 Task: Open a blank google sheet and write heading  Make a employee details data  Add 10 employee name:-  'Ethan Reynolds, Olivia Thompson, Benjamin Martinez, Emma Davis, Alexander Mitchell, Ava Rodriguez, Daniel Anderson, Mia Lewis, Christopher Scott, Sophia Harris.' in August Last week sales are  1000 to 1010. Department:-  Sales, HR, Finance,  Marketing,  IT,  Operations, Finance, HR, Sales, Marketing. Position:-  Sales Manager, HR Manager, Accountant, Marketing Specialist, IT Specialist, Operations Manager, Financial Analyst, HR Assistant, Sales Representative, Marketing Assistant.Salary (USD):-  5000,4500,4000, 3800, 4200, 5200, 3800, 2800, 3200, 2500.Start Date:-  1/15/2020,7/1/2019, 3/10/2021,2/5/2022, 11/30/2018,6/15/2020, 9/1/2021,4/20/2022, 2/10/2019,9/5/2020. Save page BudgetPlanData
Action: Mouse moved to (982, 74)
Screenshot: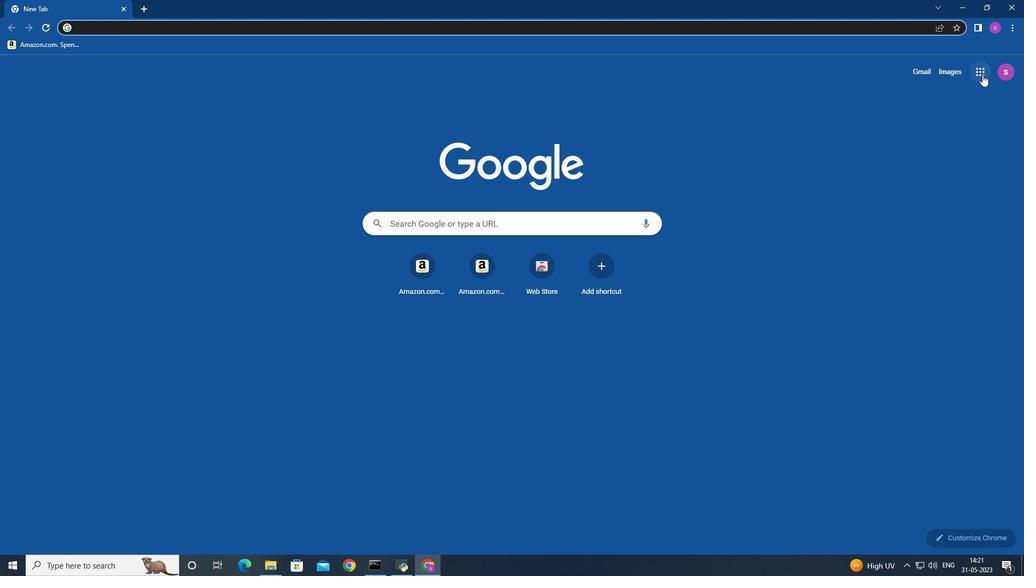 
Action: Mouse pressed left at (982, 74)
Screenshot: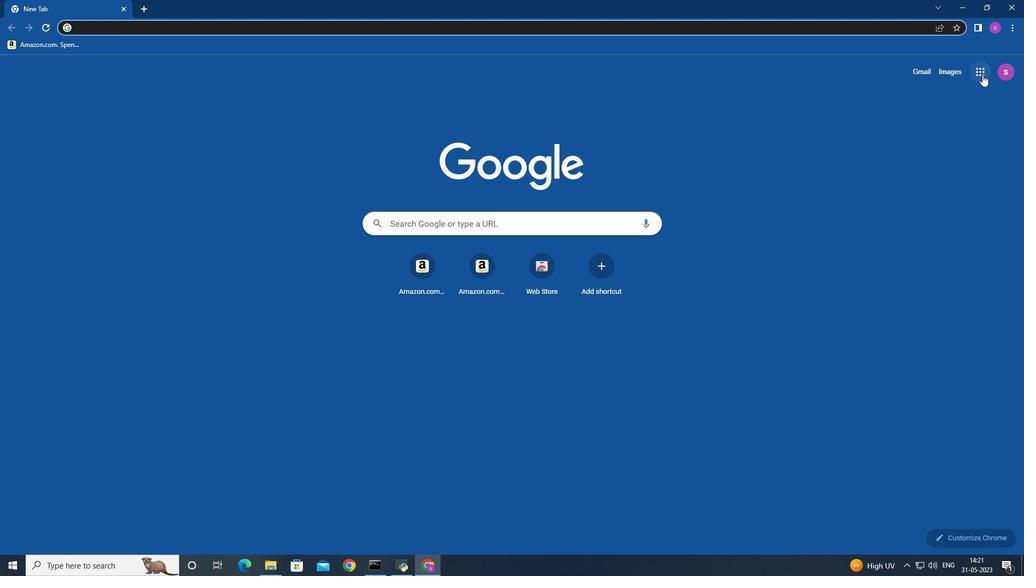 
Action: Mouse moved to (982, 69)
Screenshot: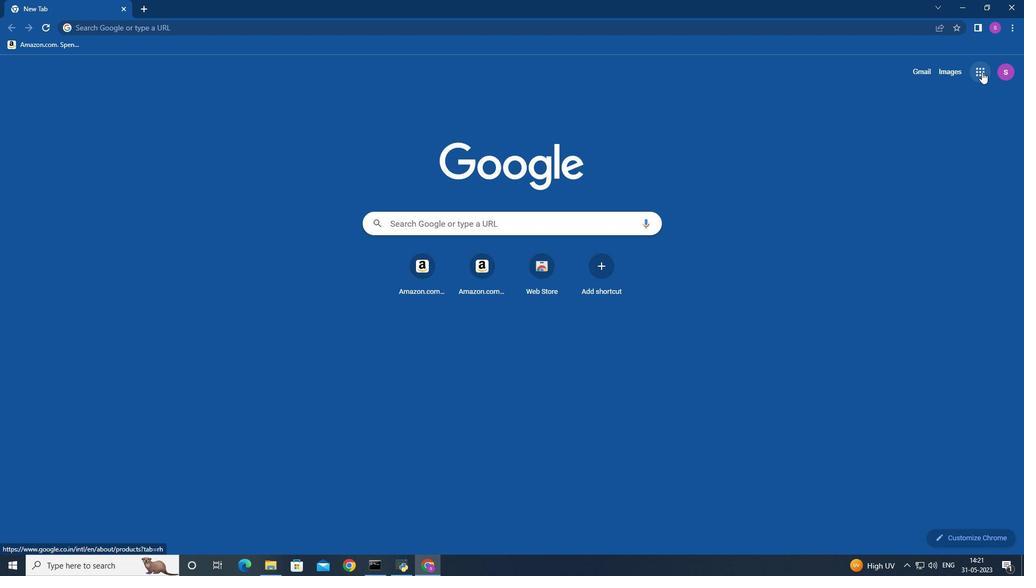 
Action: Mouse pressed left at (982, 69)
Screenshot: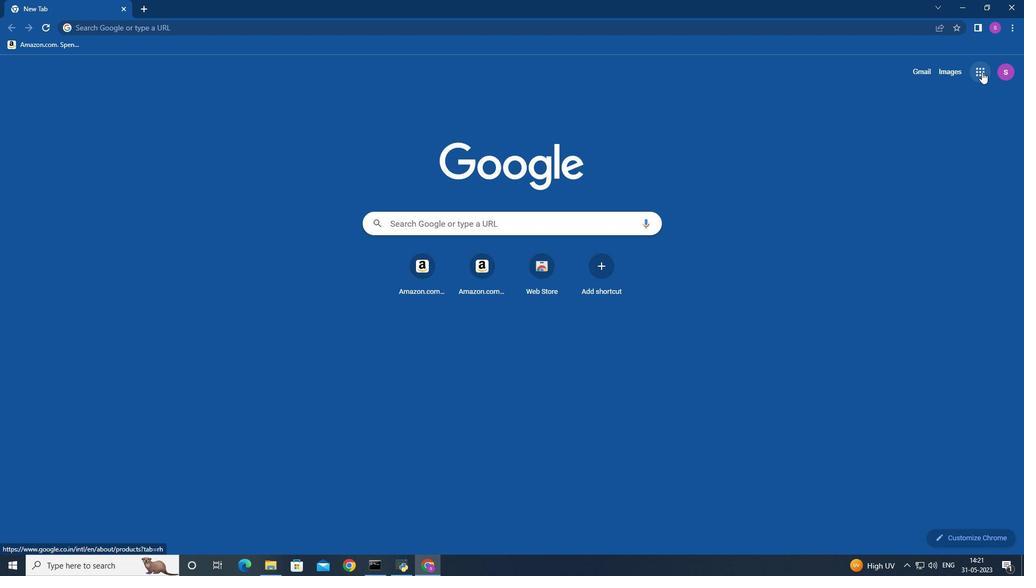 
Action: Mouse moved to (944, 178)
Screenshot: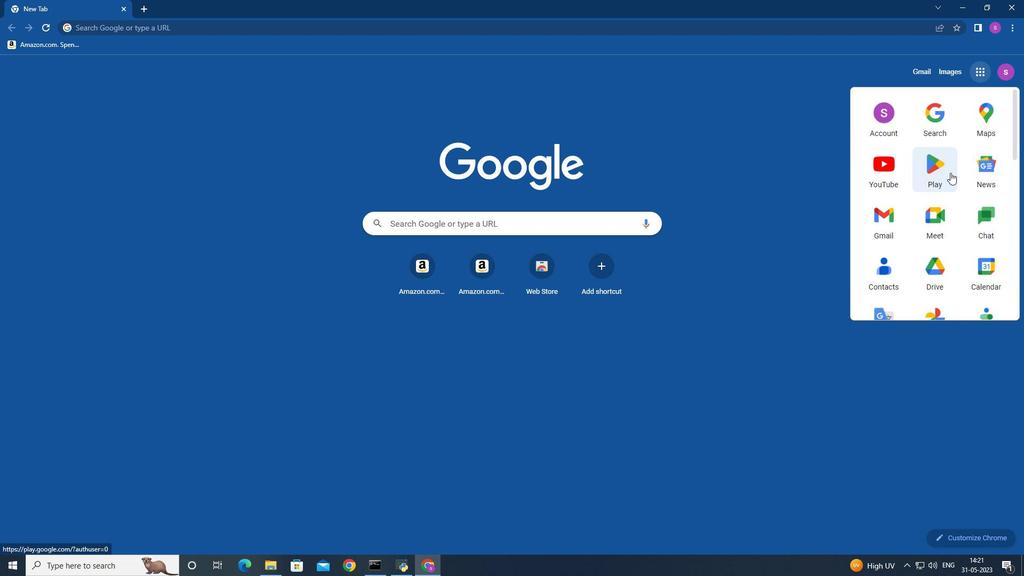 
Action: Mouse scrolled (944, 178) with delta (0, 0)
Screenshot: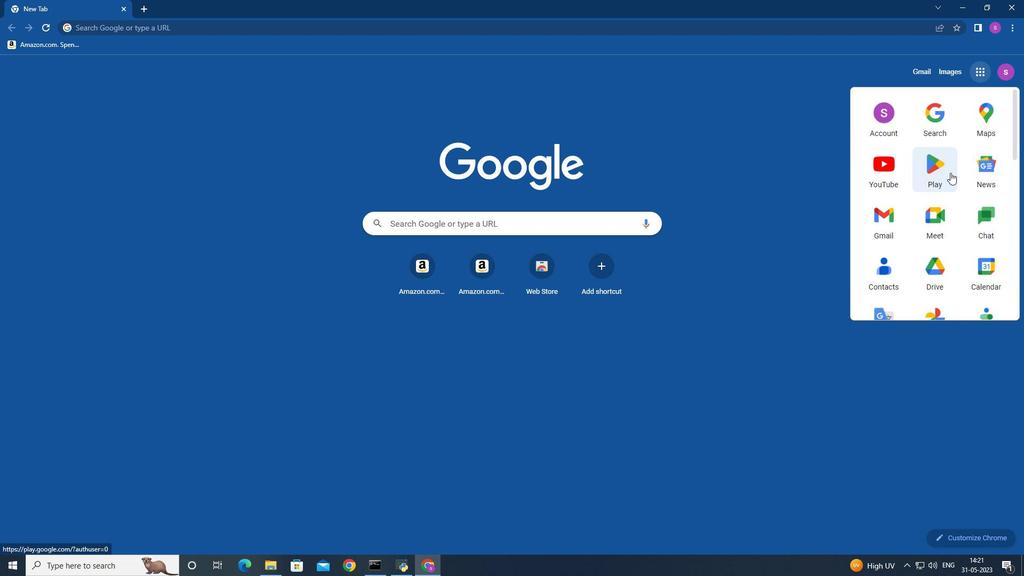 
Action: Mouse moved to (944, 178)
Screenshot: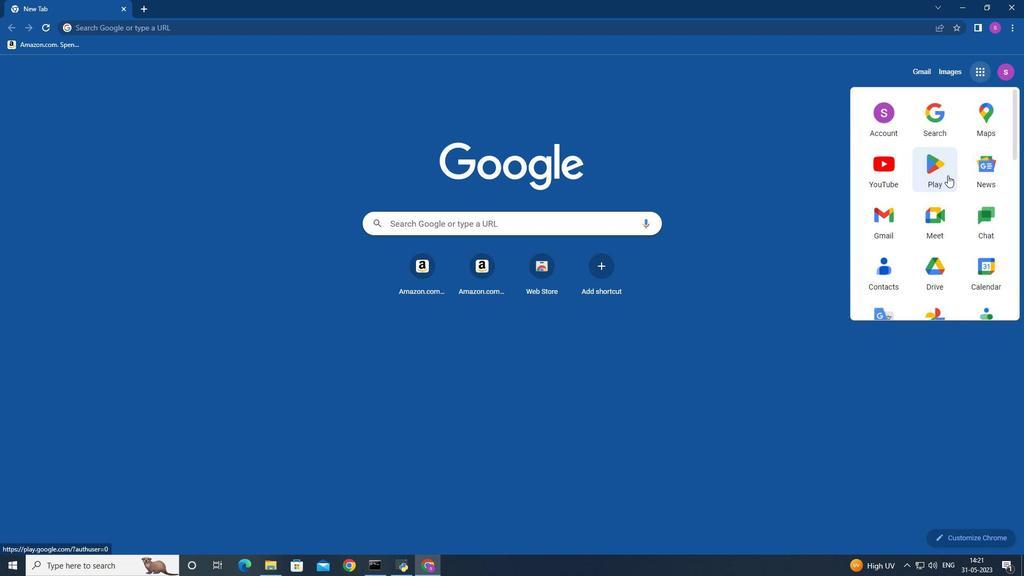 
Action: Mouse scrolled (944, 178) with delta (0, 0)
Screenshot: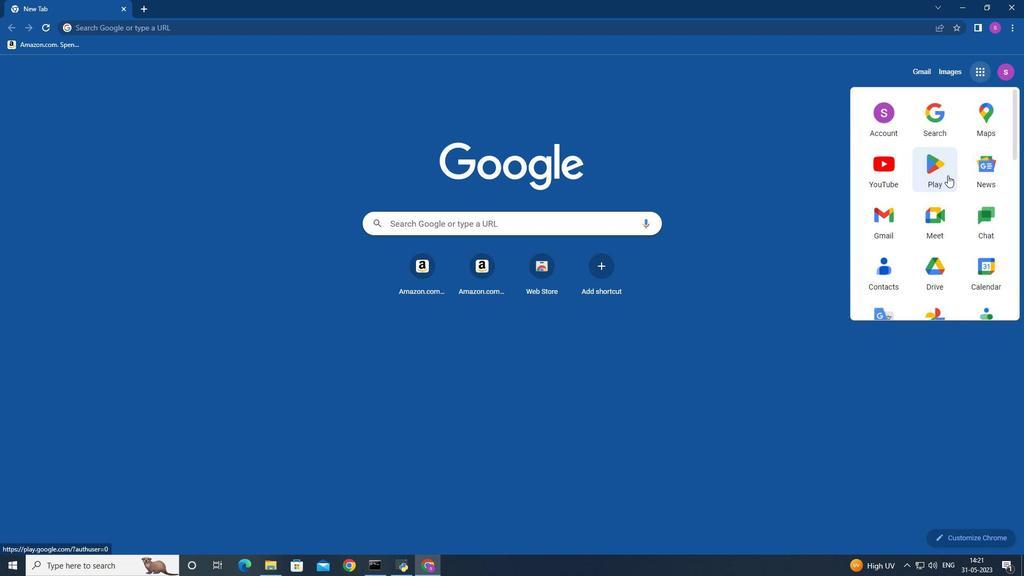 
Action: Mouse scrolled (944, 178) with delta (0, 0)
Screenshot: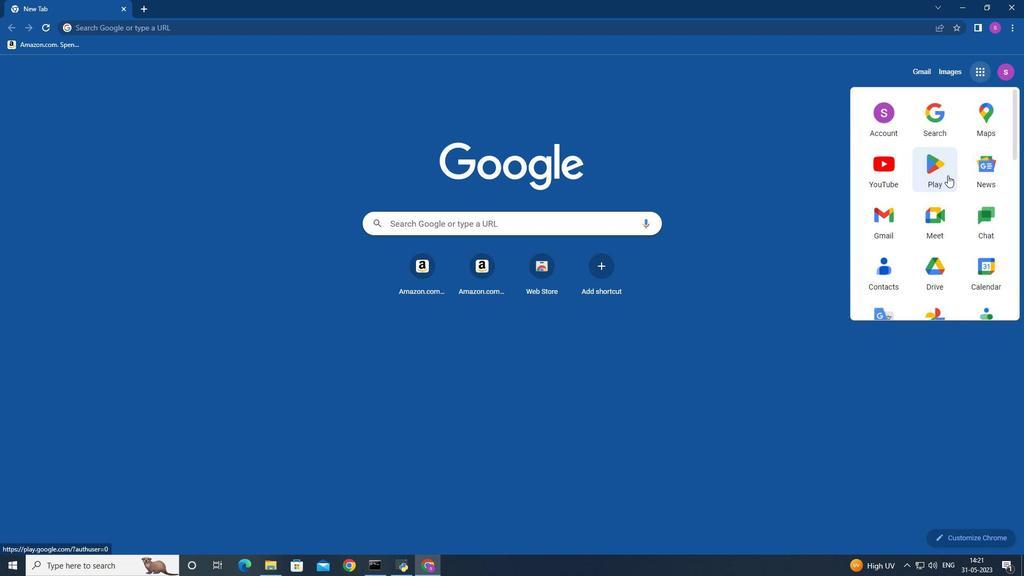 
Action: Mouse moved to (944, 178)
Screenshot: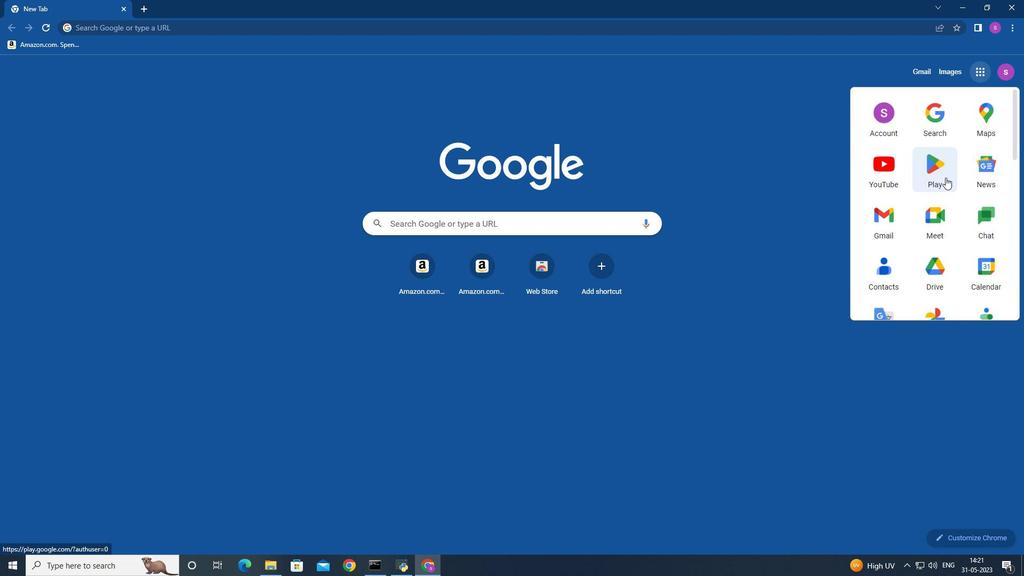
Action: Mouse scrolled (944, 178) with delta (0, 0)
Screenshot: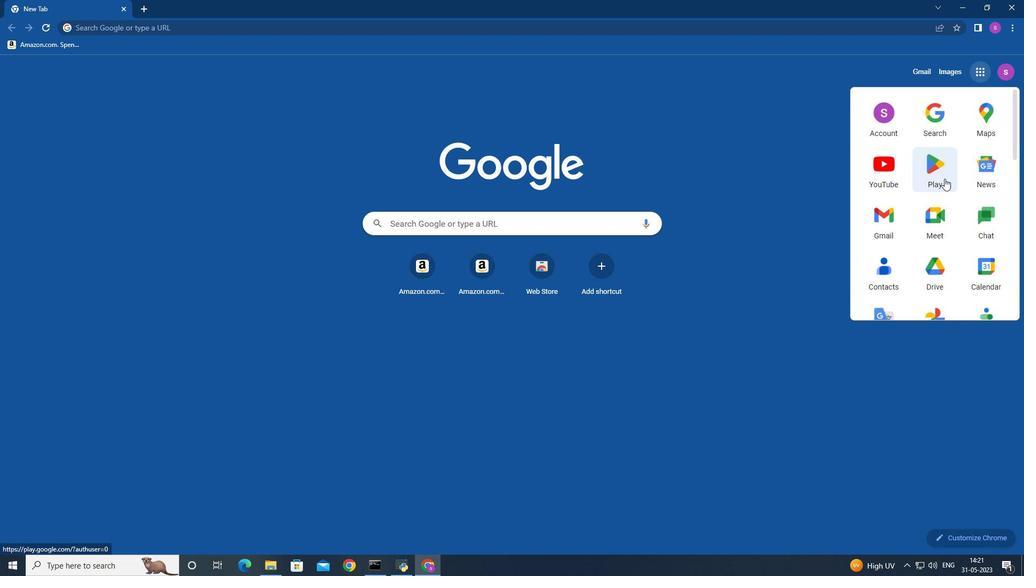 
Action: Mouse moved to (988, 208)
Screenshot: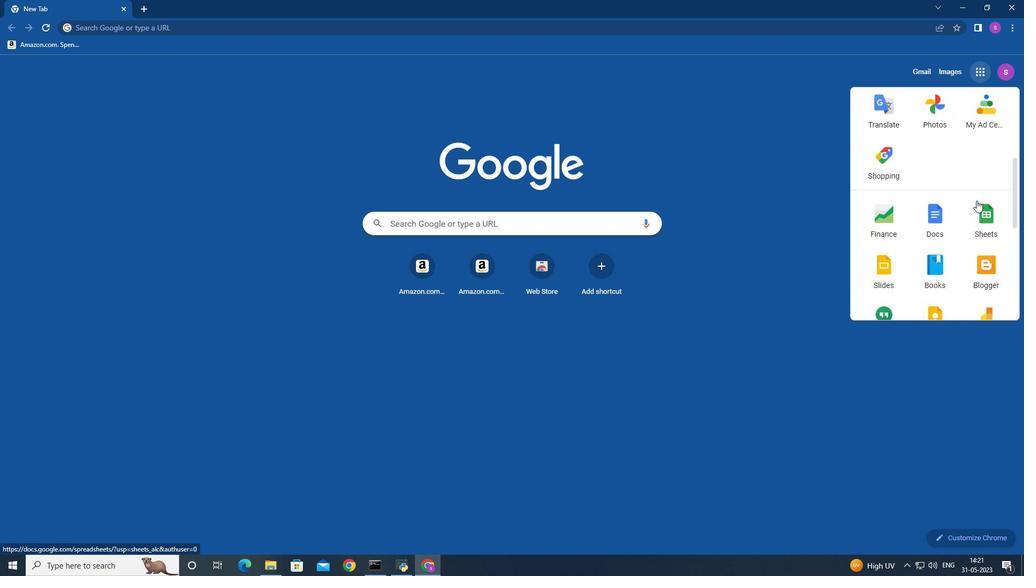 
Action: Mouse pressed left at (988, 208)
Screenshot: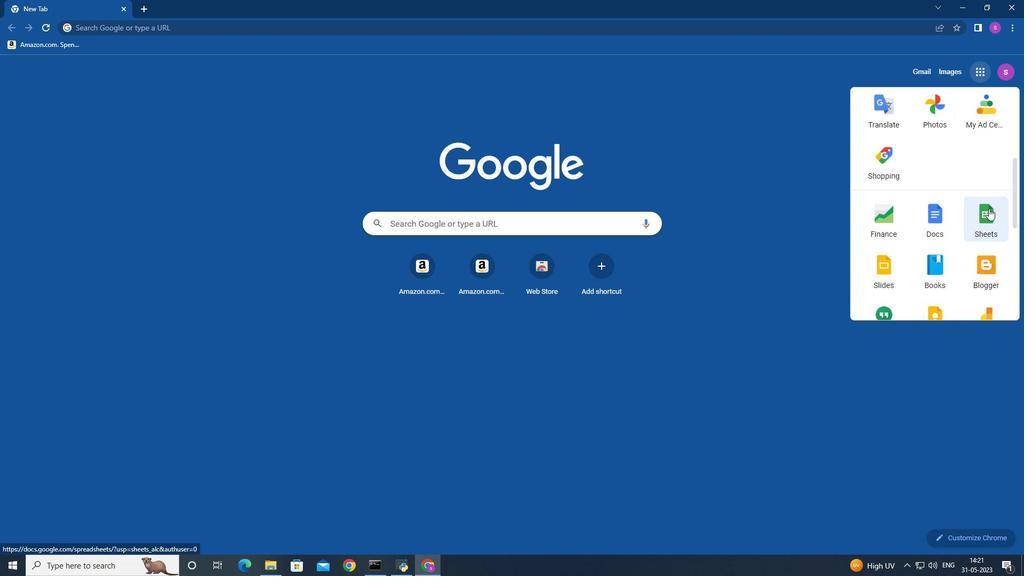 
Action: Mouse moved to (257, 141)
Screenshot: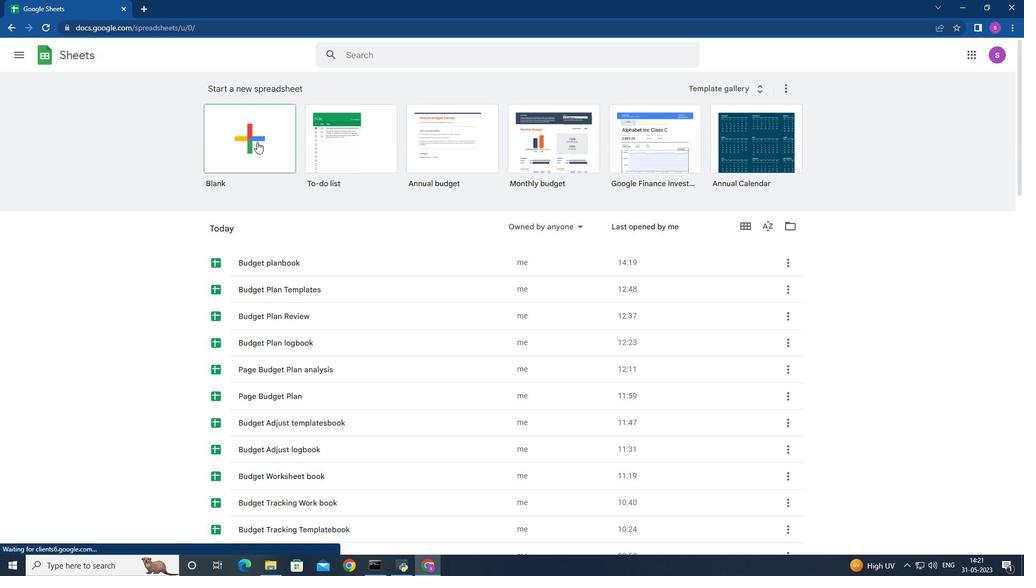 
Action: Mouse pressed left at (257, 141)
Screenshot: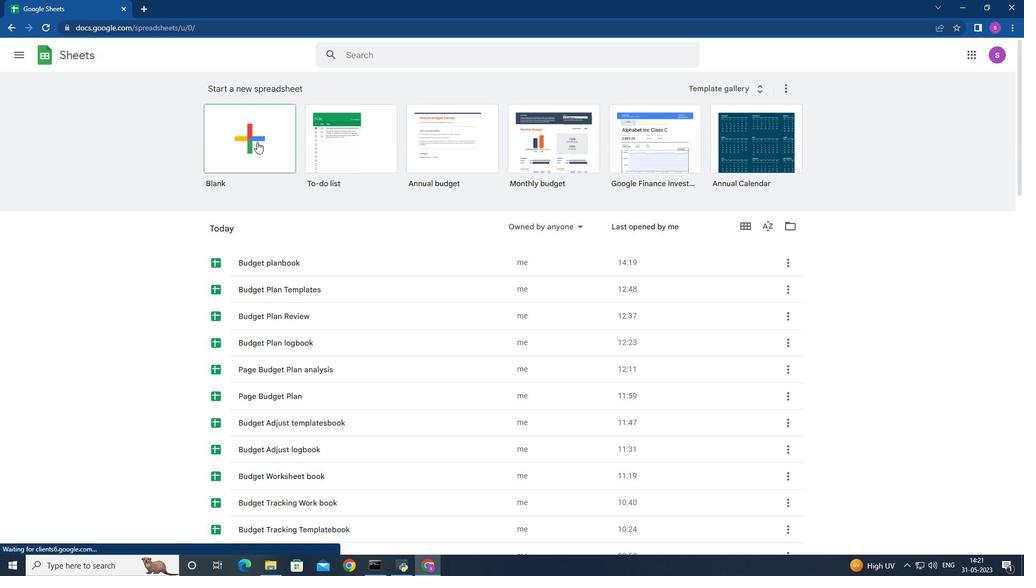 
Action: Mouse moved to (195, 145)
Screenshot: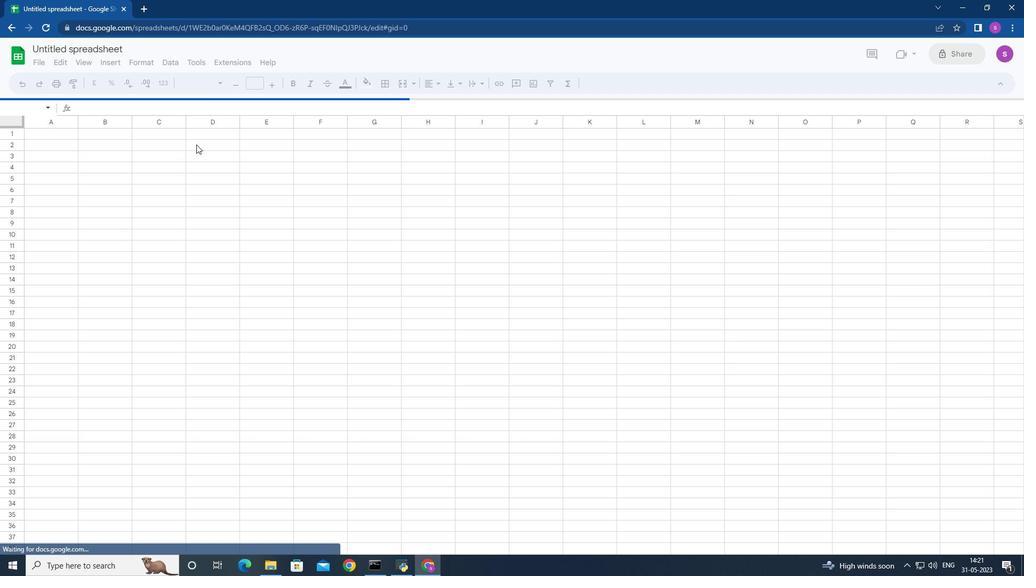 
Action: Mouse pressed left at (195, 145)
Screenshot: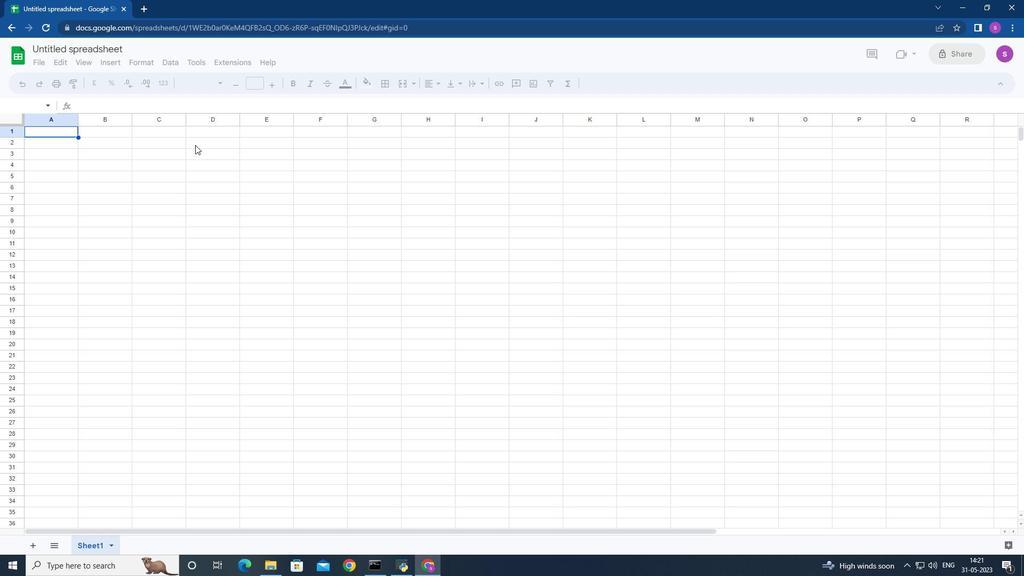 
Action: Mouse moved to (195, 144)
Screenshot: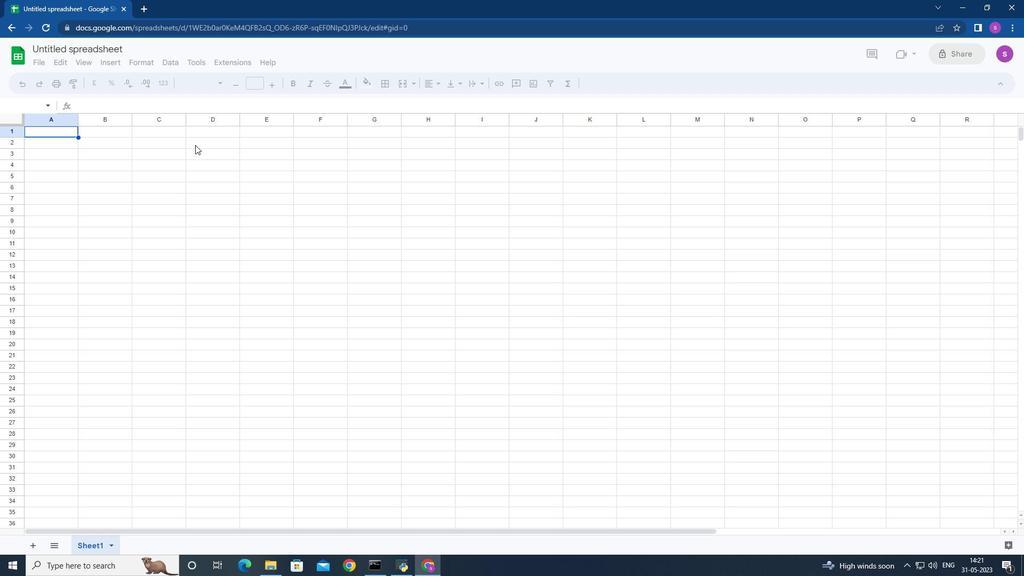 
Action: Key pressed <Key.shift>Make<Key.space><Key.shift>Employee<Key.space><Key.shift>Dd<Key.backspace>etails<Key.down><Key.up><Key.right>
Screenshot: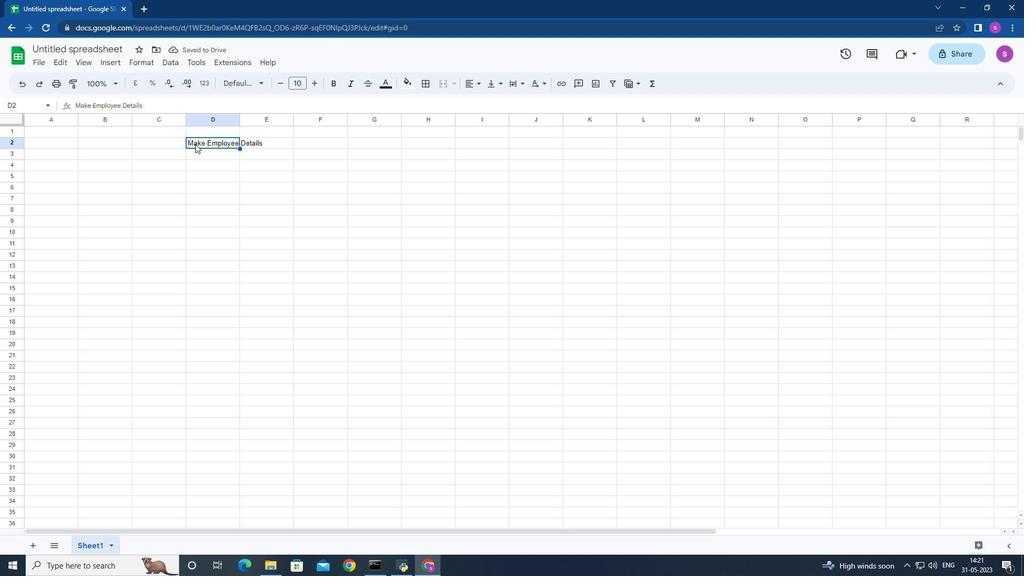 
Action: Mouse moved to (282, 144)
Screenshot: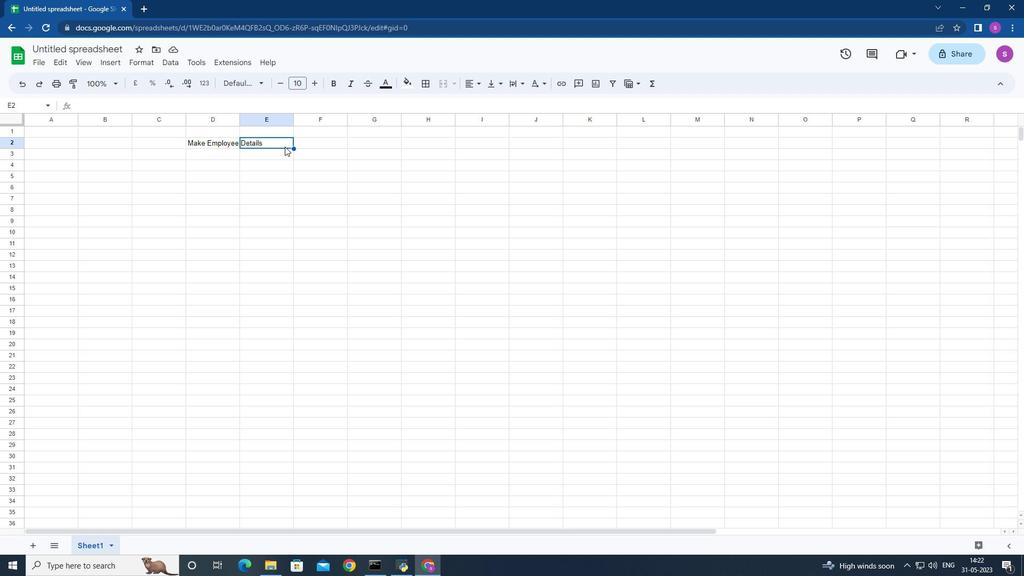 
Action: Mouse pressed left at (282, 144)
Screenshot: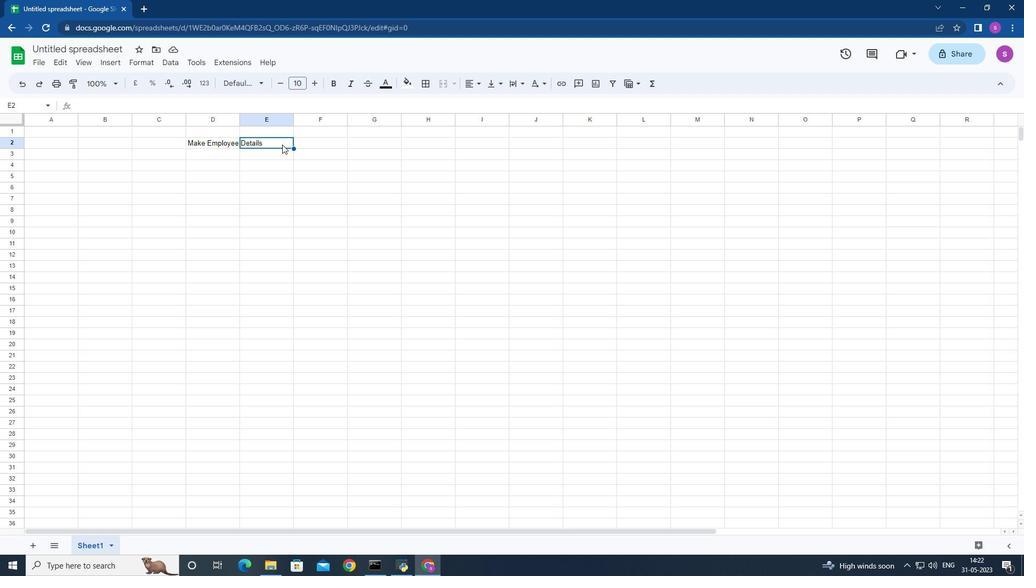 
Action: Mouse moved to (261, 143)
Screenshot: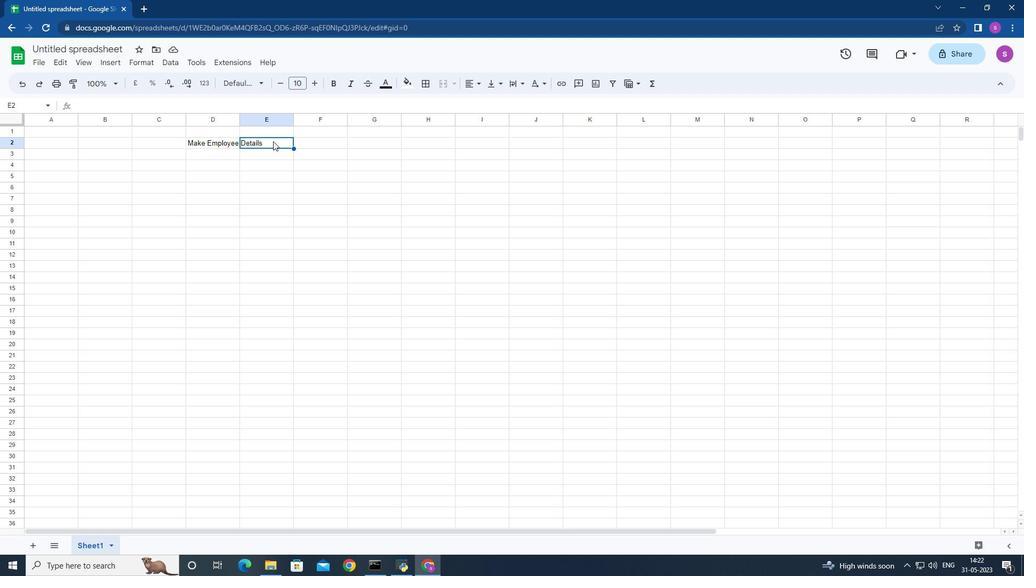 
Action: Key pressed <Key.shift>da<Key.backspace><Key.backspace><Key.backspace>
Screenshot: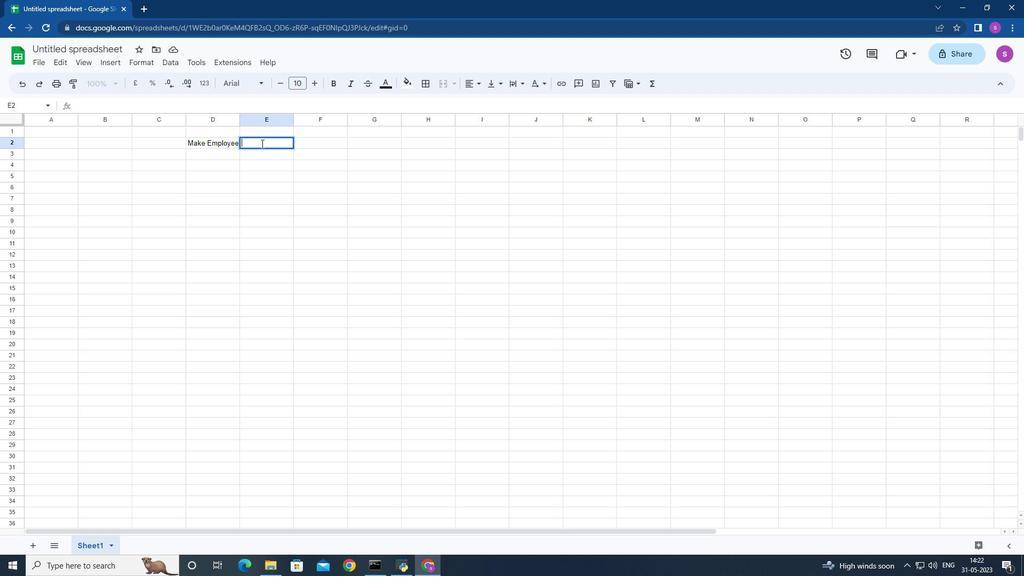 
Action: Mouse moved to (270, 144)
Screenshot: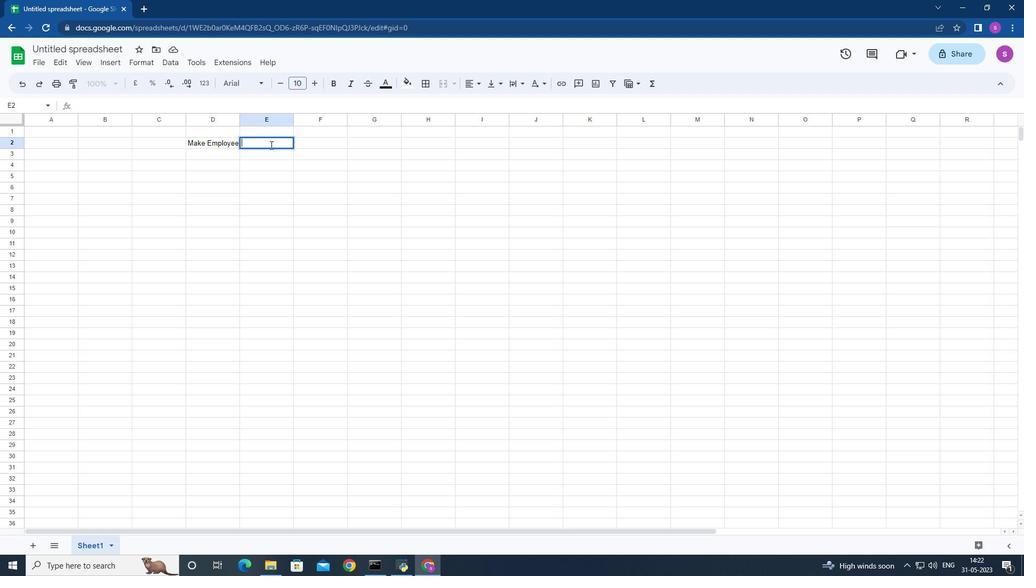 
Action: Mouse pressed left at (270, 144)
Screenshot: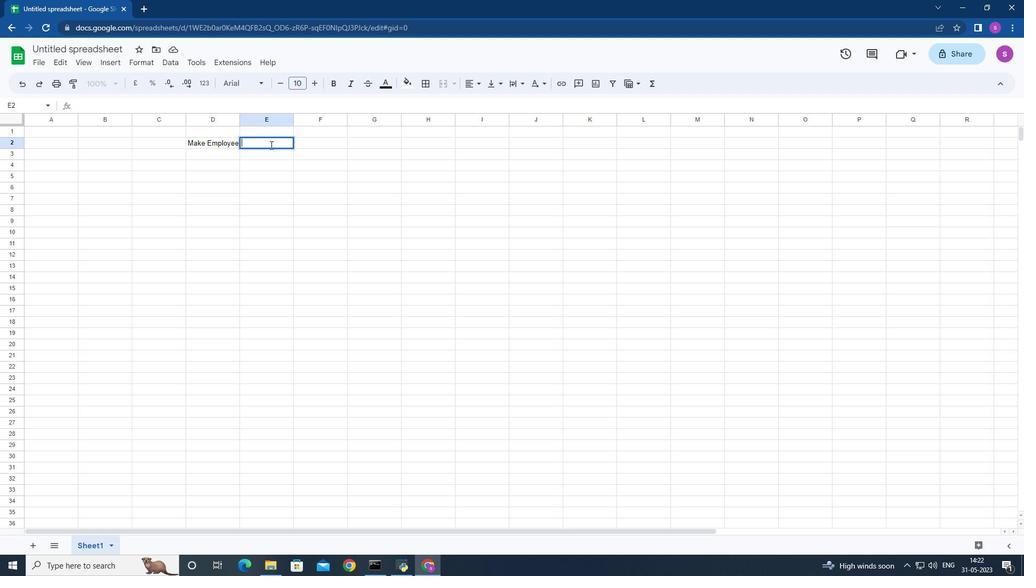 
Action: Mouse moved to (314, 141)
Screenshot: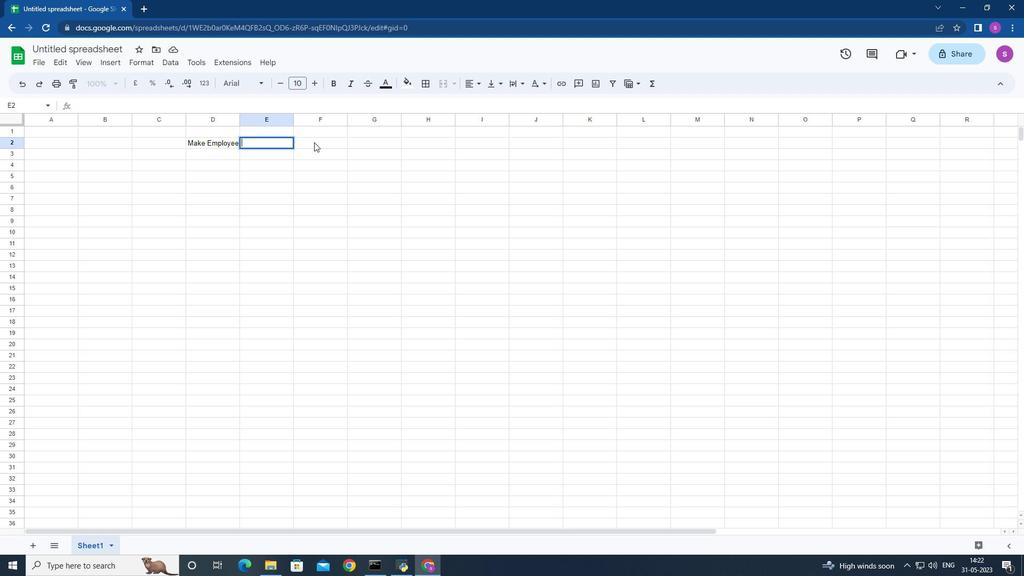 
Action: Mouse pressed left at (314, 141)
Screenshot: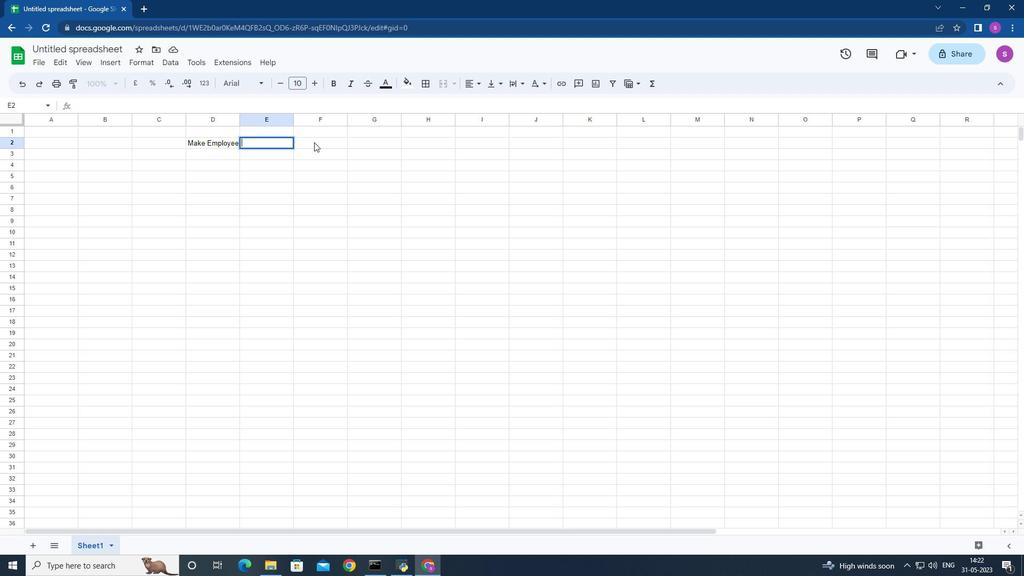 
Action: Mouse moved to (274, 141)
Screenshot: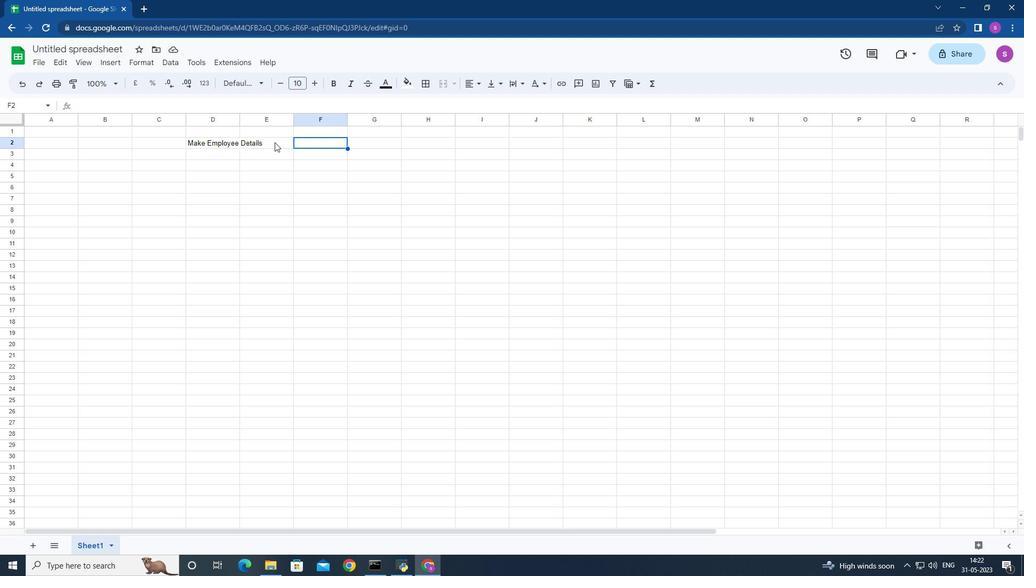 
Action: Mouse pressed left at (274, 141)
Screenshot: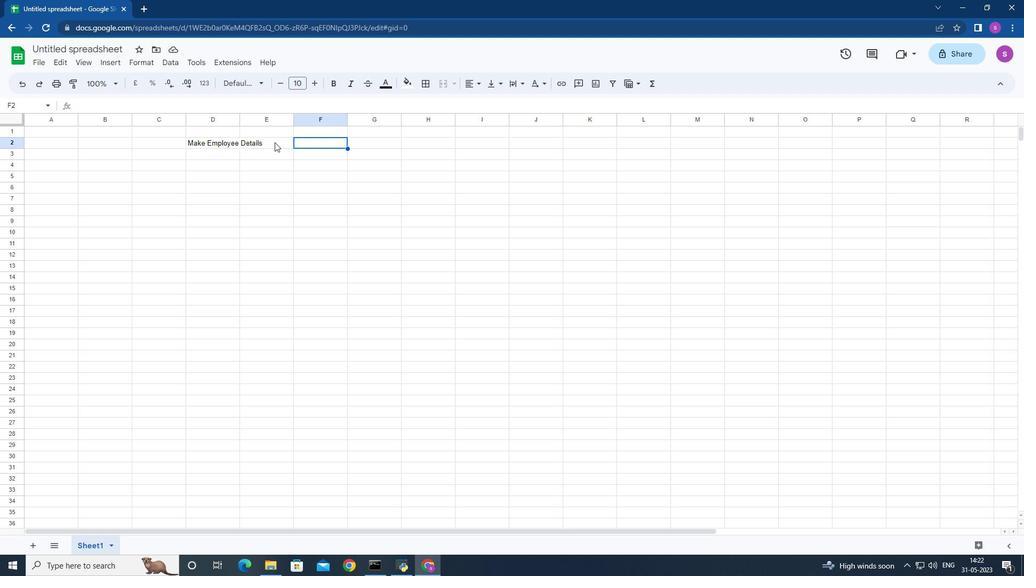 
Action: Mouse moved to (271, 142)
Screenshot: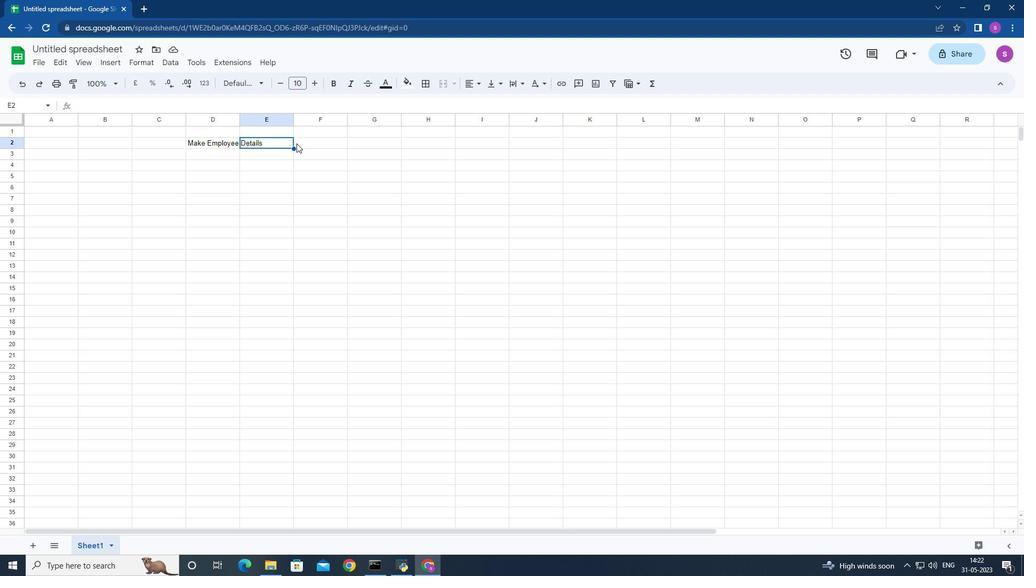 
Action: Mouse pressed left at (271, 142)
Screenshot: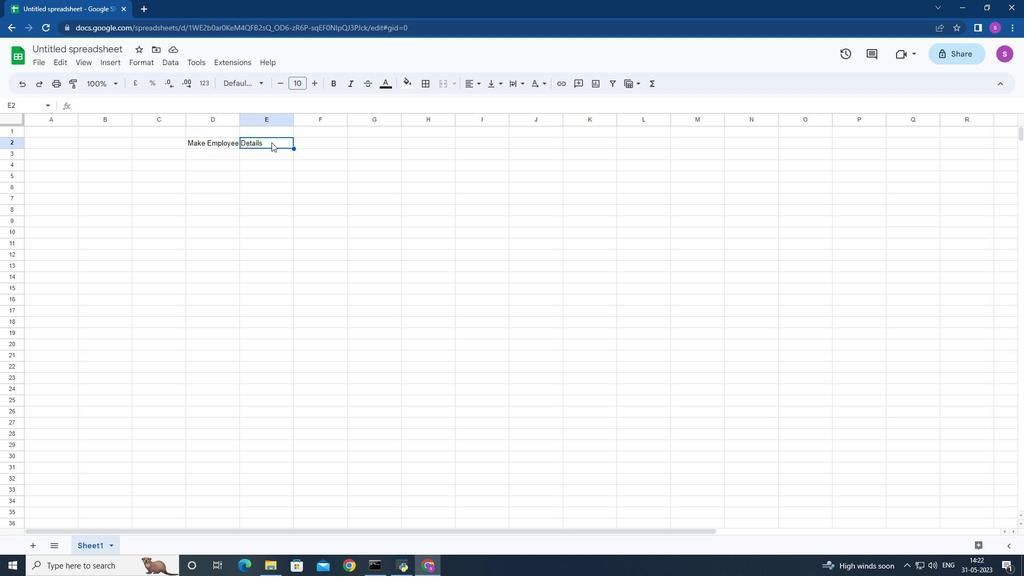
Action: Mouse moved to (253, 142)
Screenshot: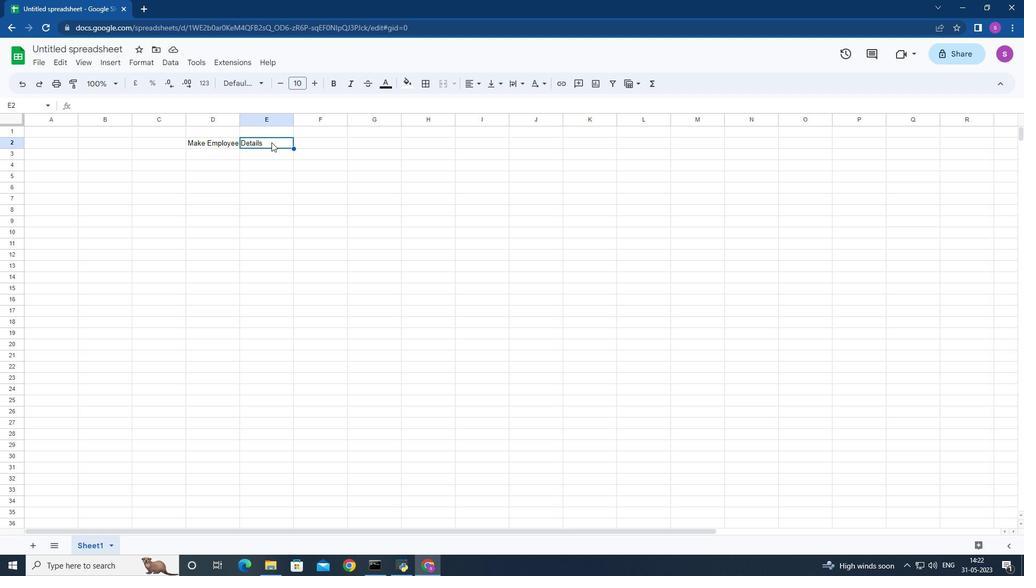 
Action: Mouse pressed left at (253, 142)
Screenshot: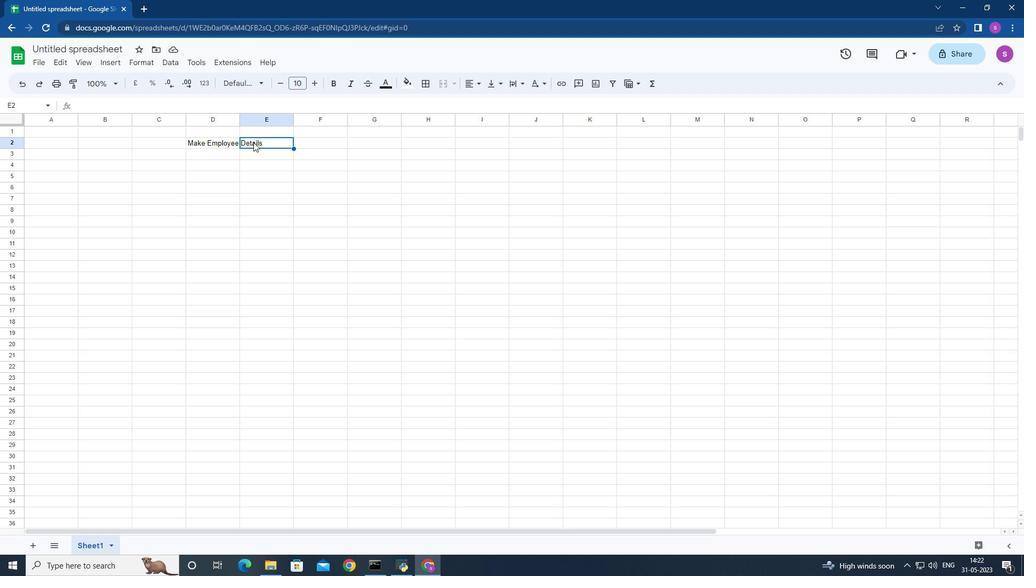 
Action: Mouse moved to (251, 143)
Screenshot: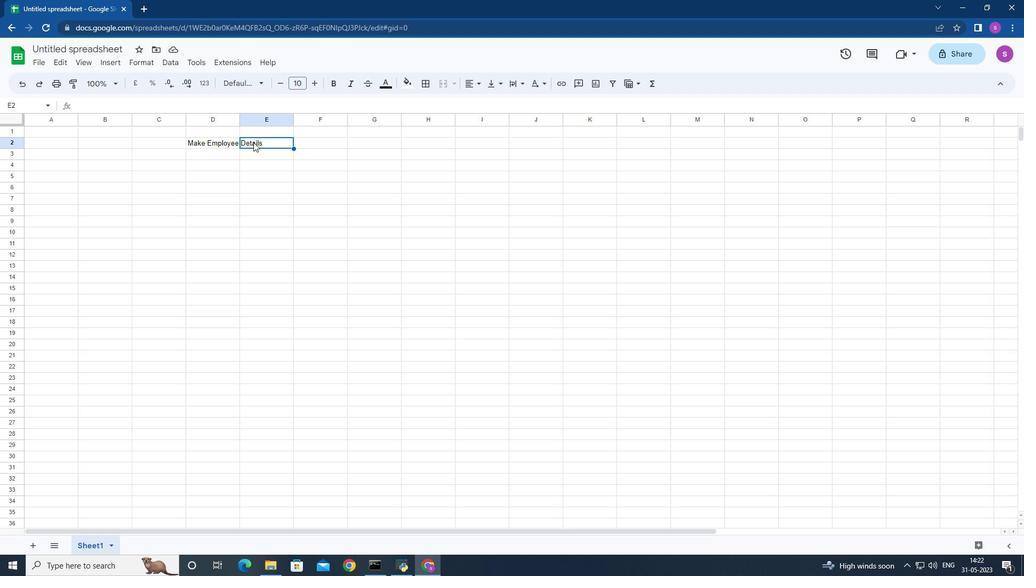 
Action: Key pressed <Key.backspace>
Screenshot: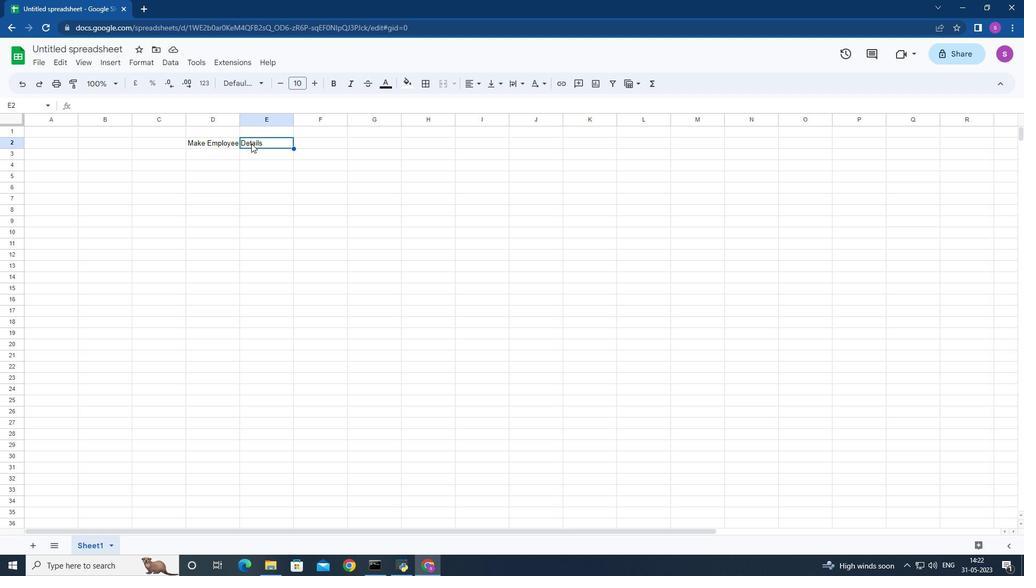 
Action: Mouse moved to (179, 149)
Screenshot: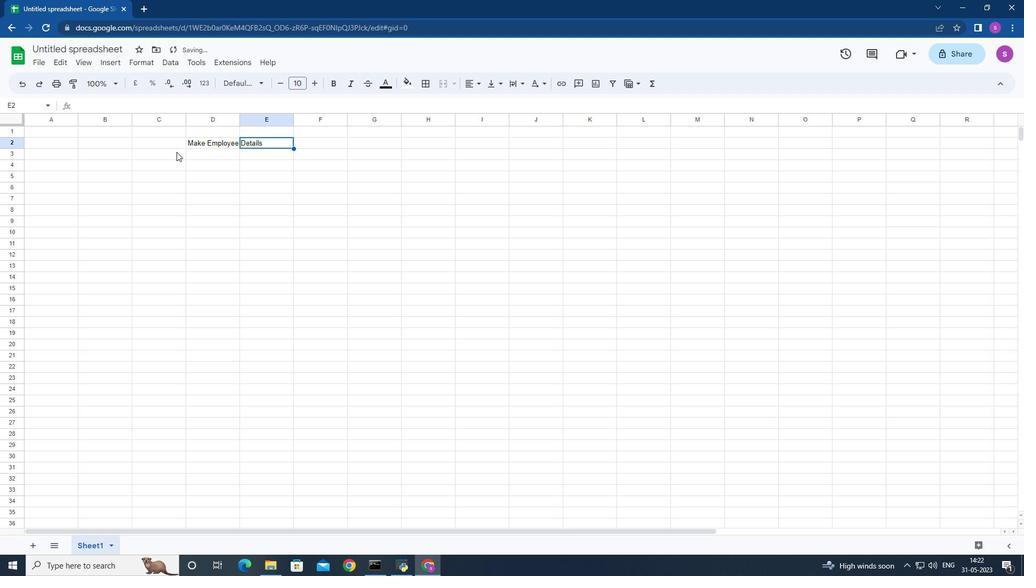
Action: Mouse pressed left at (179, 149)
Screenshot: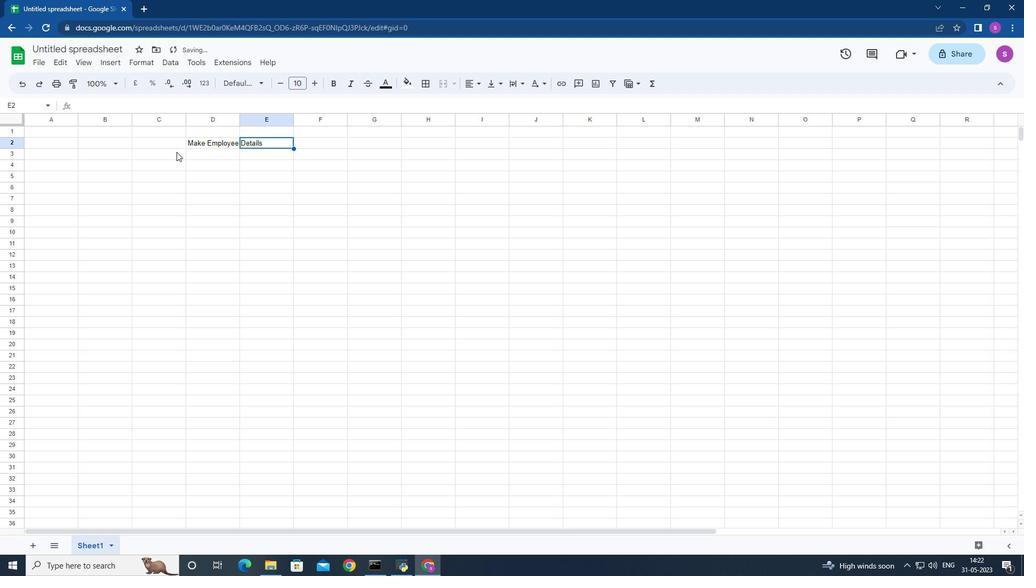 
Action: Mouse moved to (147, 164)
Screenshot: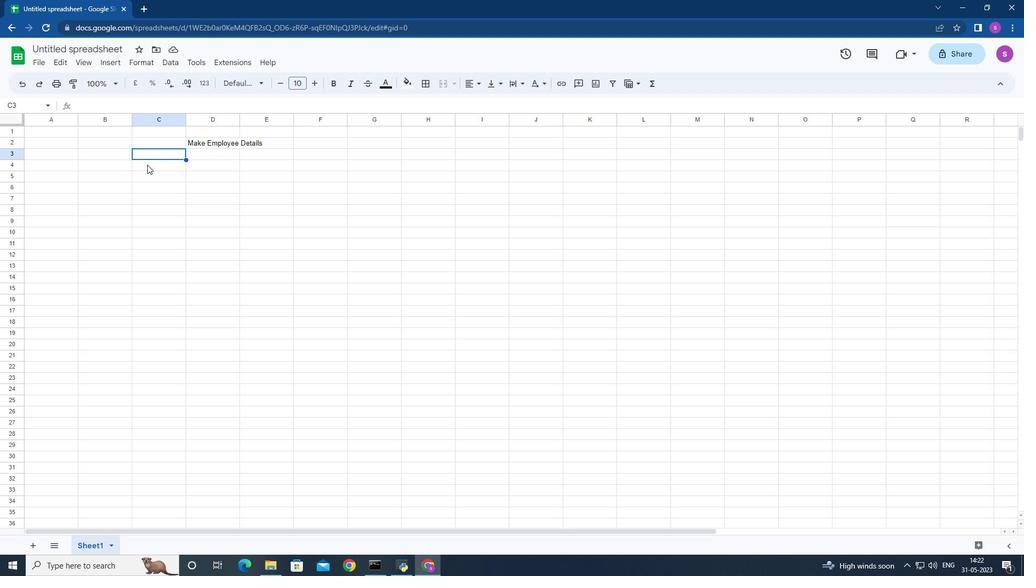 
Action: Mouse pressed left at (147, 164)
Screenshot: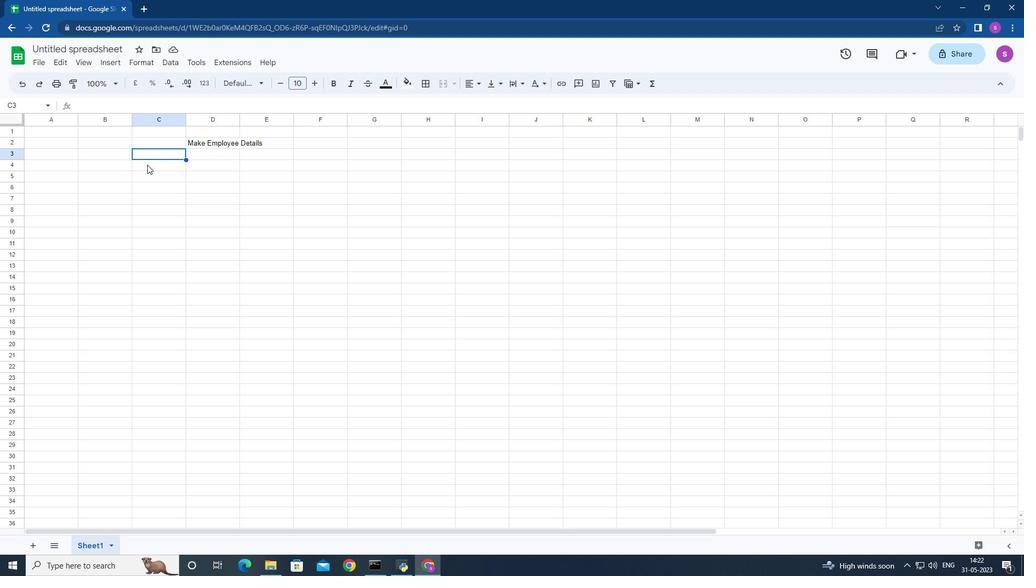 
Action: Mouse moved to (146, 164)
Screenshot: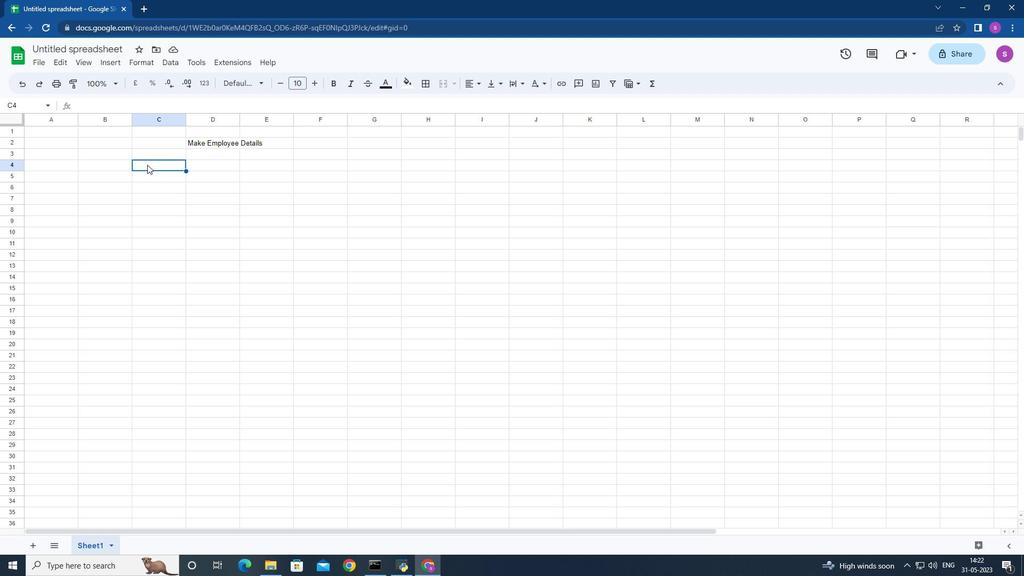 
Action: Key pressed <Key.shift>Empo
Screenshot: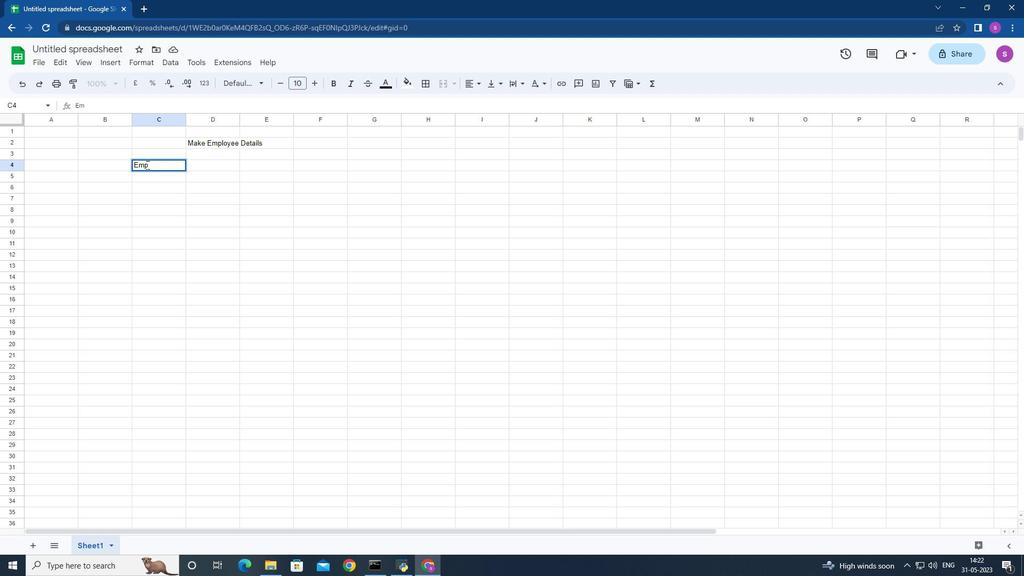 
Action: Mouse moved to (213, 204)
Screenshot: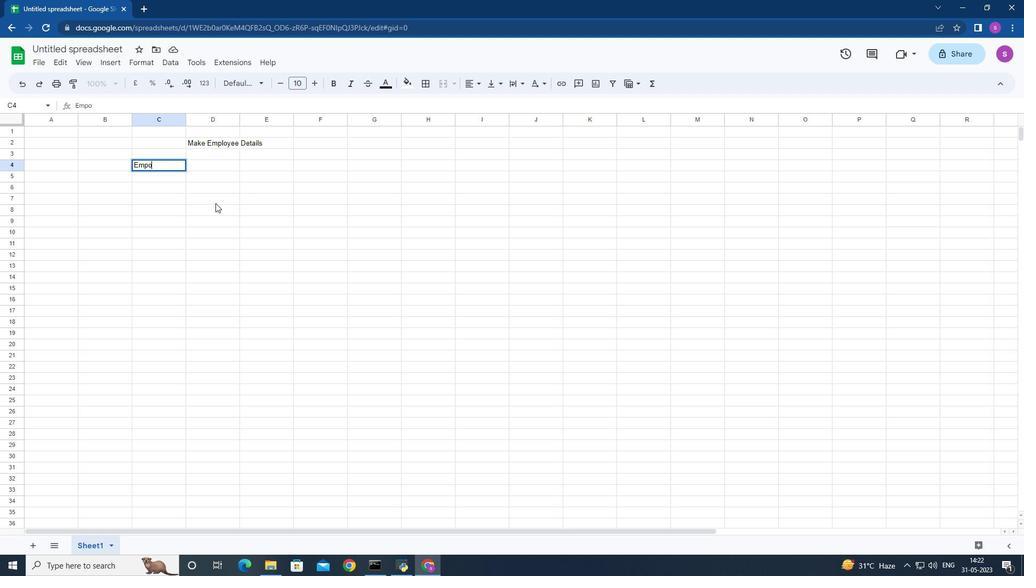 
Action: Key pressed <Key.backspace>loyee<Key.space><Key.shift>N=<Key.backspace>ame<Key.down><Key.shift>Ethan<Key.space><Key.shift>Reynolds<Key.down><Key.shift>Olivia<Key.space><Key.shift>Thompson<Key.down><Key.shift><Key.shift><Key.shift><Key.shift><Key.shift><Key.shift>Benjamin<Key.space><Key.shift>Martinez<Key.down><Key.shift>Emma<Key.space><Key.shift>Davis<Key.space><Key.down><Key.shift>Alexander<Key.space><Key.shift>Mitchell<Key.down><Key.shift>Ava<Key.space><Key.shift><Key.shift><Key.shift><Key.shift><Key.shift>Rodriguez<Key.down><Key.shift><Key.shift>Daniel<Key.space><Key.shift>Anderson<Key.down><Key.shift>Mia<Key.space><Key.shift>Lewis<Key.space><Key.down><Key.shift>Christopher<Key.space><Key.shift>Scott<Key.down><Key.shift>Sophia<Key.space><Key.shift>ha<Key.backspace><Key.backspace><Key.shift>Harris<Key.down>
Screenshot: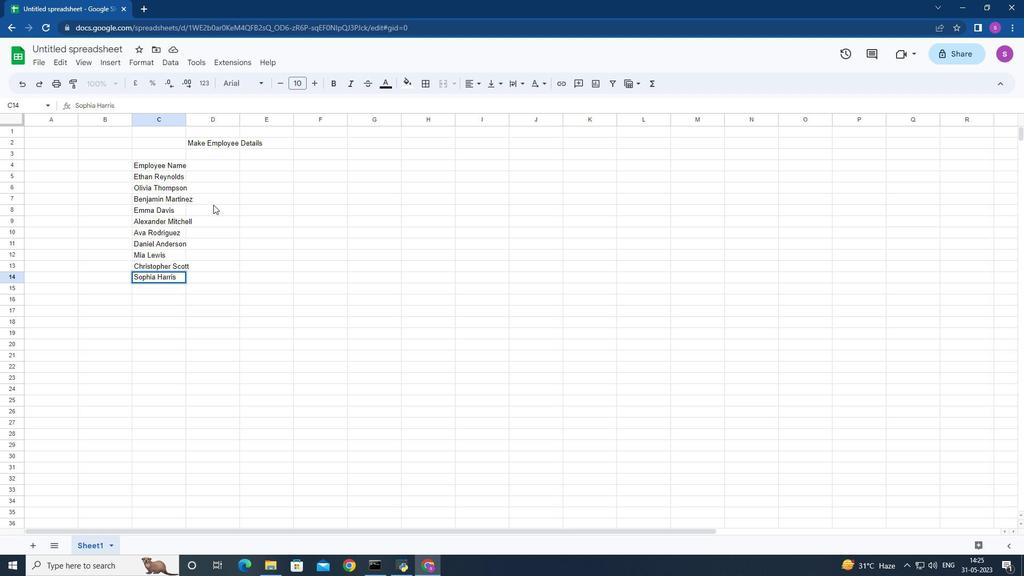 
Action: Mouse moved to (184, 120)
Screenshot: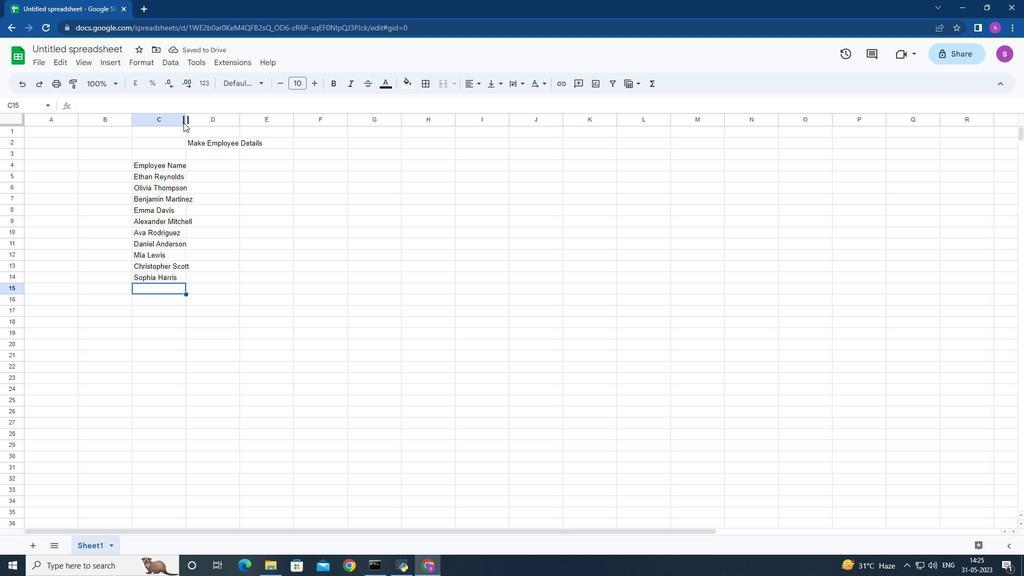 
Action: Mouse pressed left at (184, 120)
Screenshot: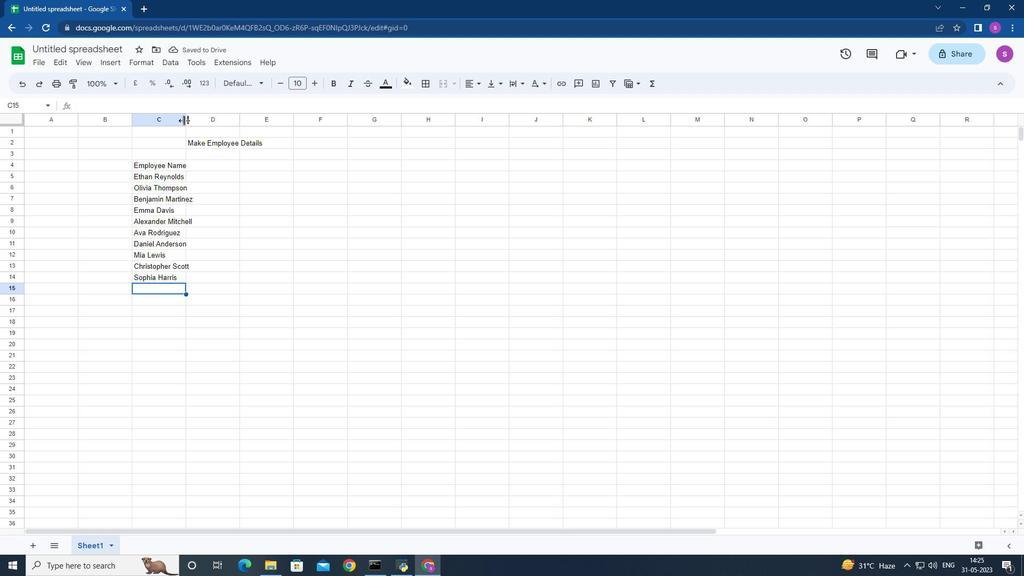 
Action: Mouse moved to (226, 164)
Screenshot: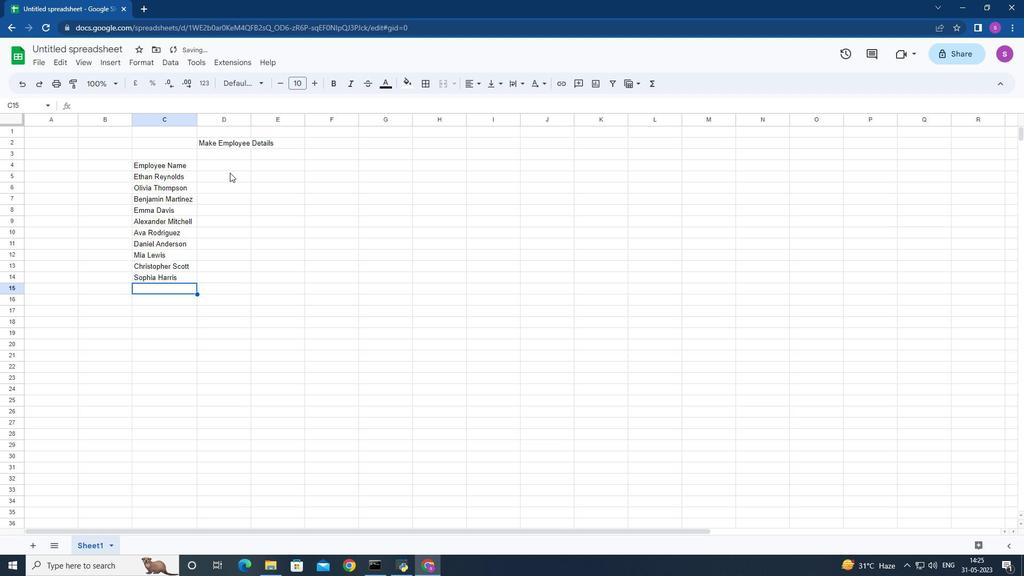 
Action: Mouse pressed left at (226, 164)
Screenshot: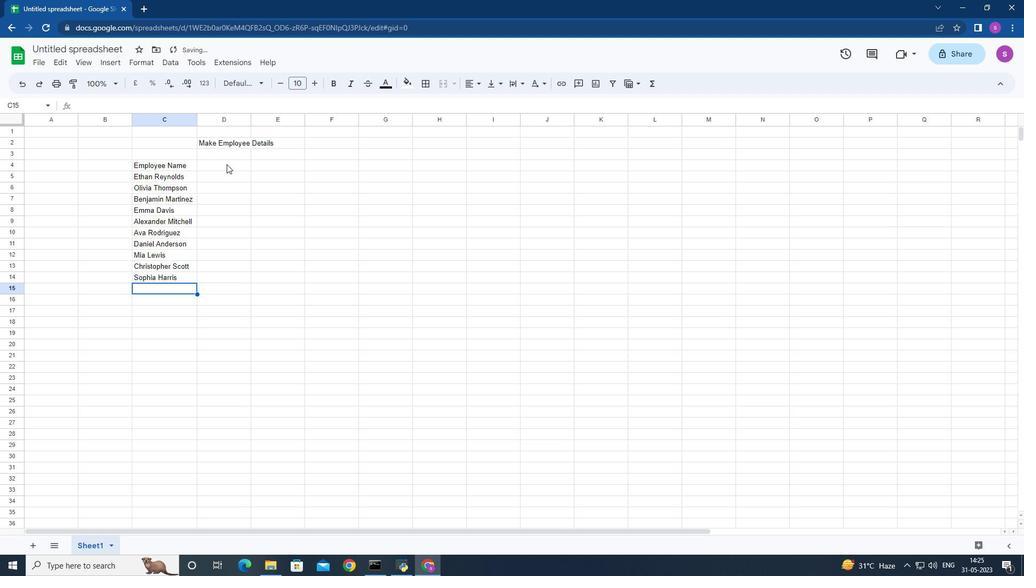 
Action: Mouse moved to (226, 164)
Screenshot: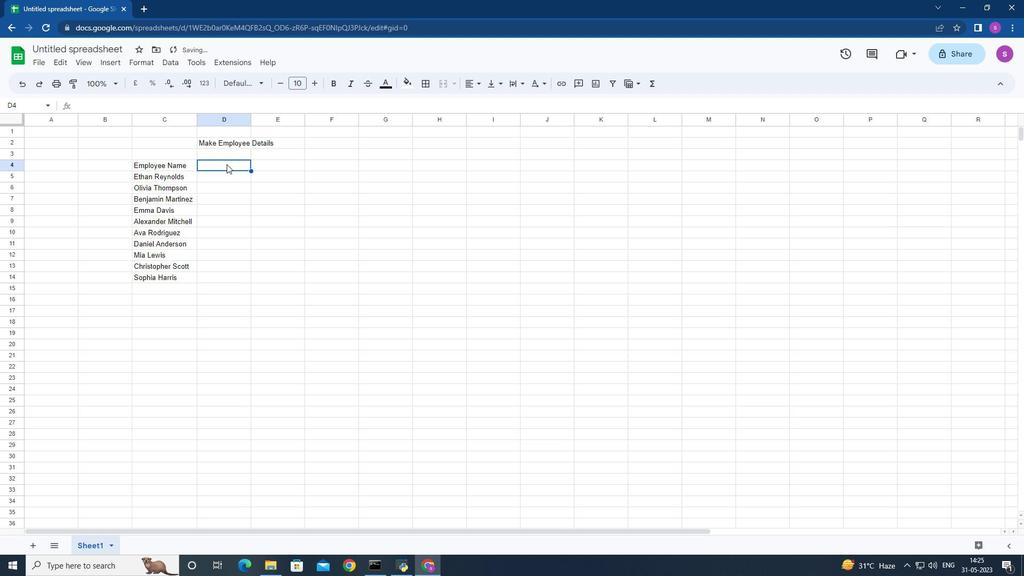 
Action: Key pressed <Key.shift>August<Key.space>sales<Key.down>
Screenshot: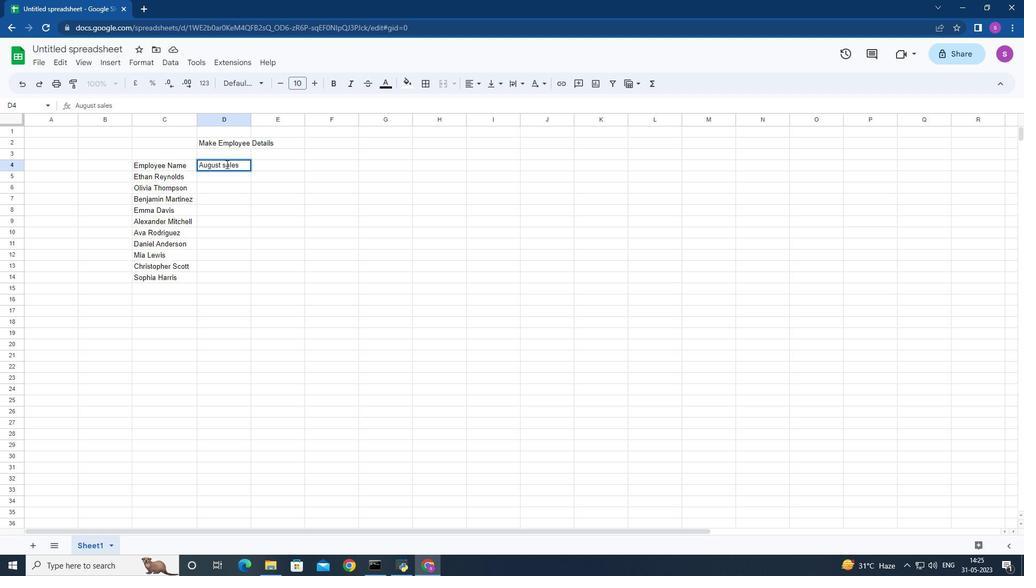 
Action: Mouse moved to (214, 217)
Screenshot: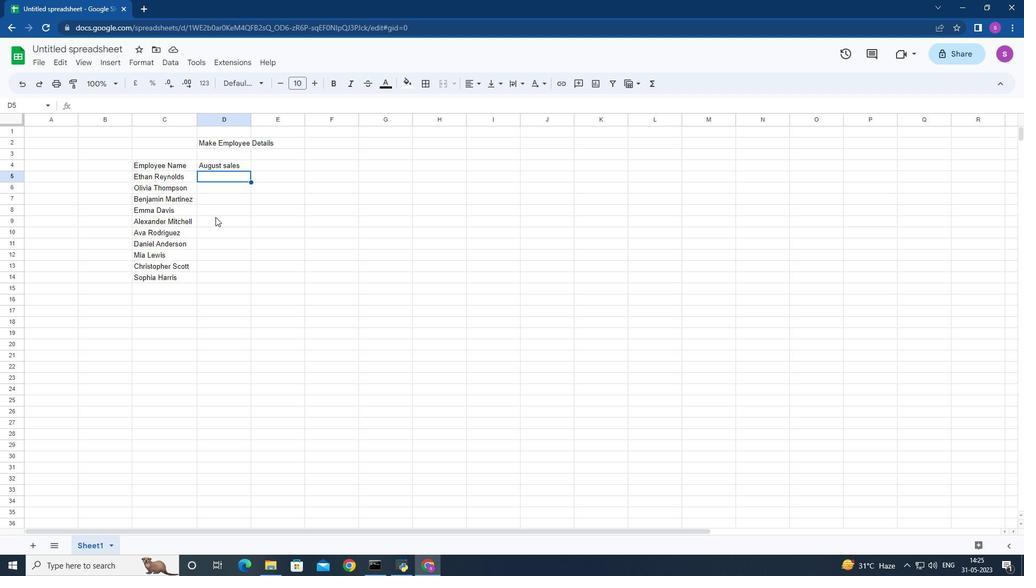 
Action: Key pressed 1000<Key.down>1001<Key.down>1002<Key.down>1003<Key.down>1004<Key.down>1005<Key.down>1006<Key.down>1007<Key.down>1008<Key.down>1010<Key.right><Key.up><Key.up><Key.up><Key.up><Key.up><Key.up><Key.up><Key.up><Key.up><Key.up><Key.shift>DE<Key.backspace>epartment<Key.down><Key.shift>Sales<Key.space><Key.shift>Manager<Key.down>
Screenshot: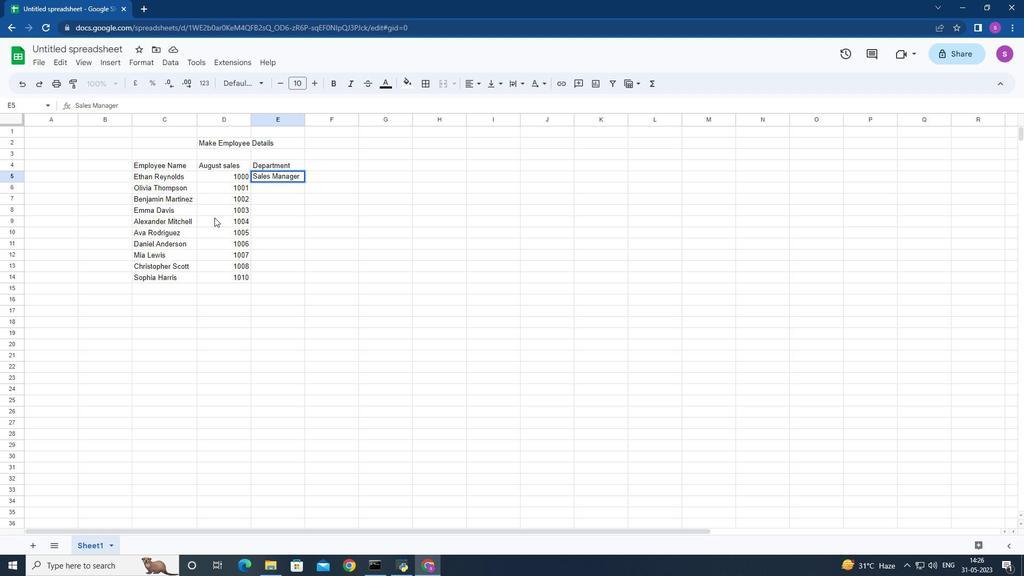 
Action: Mouse moved to (273, 173)
Screenshot: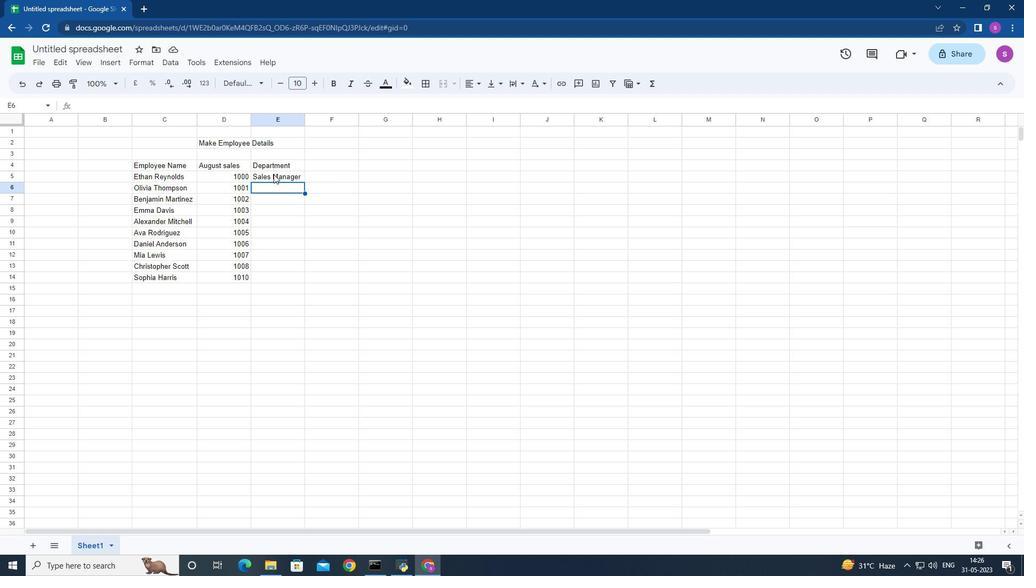 
Action: Mouse pressed left at (273, 173)
Screenshot: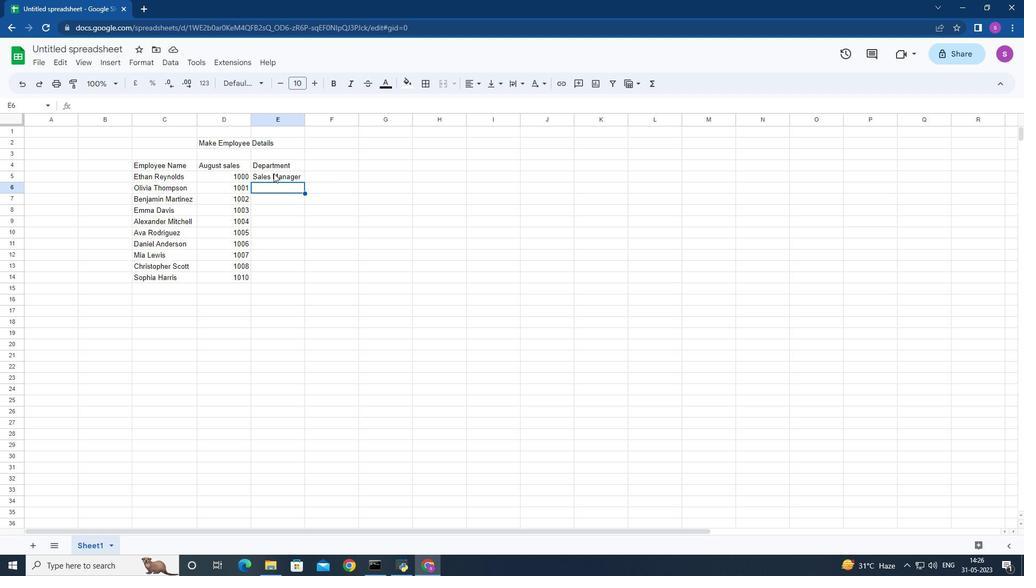 
Action: Mouse moved to (273, 173)
Screenshot: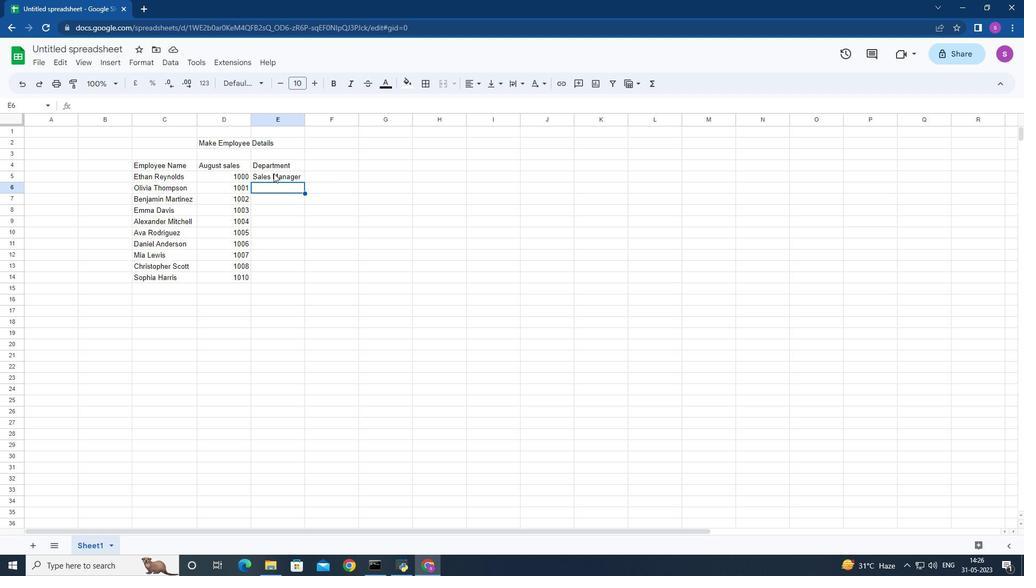 
Action: Key pressed <Key.backspace>sa<Key.backspace><Key.backspace><Key.shift>Sales<Key.down><Key.shift>HR<Key.down><Key.shift>Finance<Key.down><Key.shift>Marketing<Key.down><Key.shift>It<Key.backspace><Key.backspace><Key.shift>IT<Key.down><Key.shift>Operations<Key.down><Key.shift>Fin<Key.enter>
Screenshot: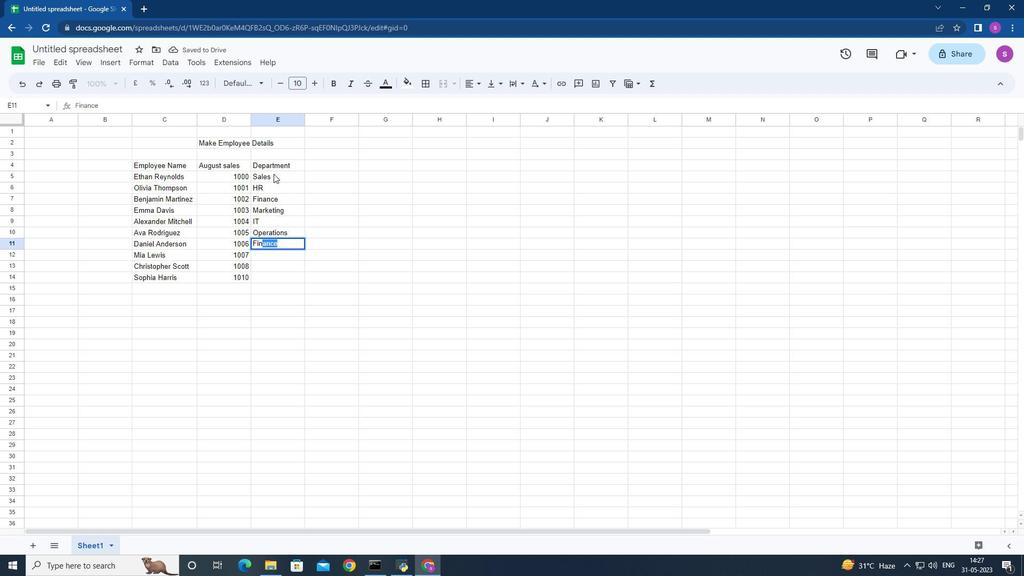 
Action: Mouse moved to (314, 150)
Screenshot: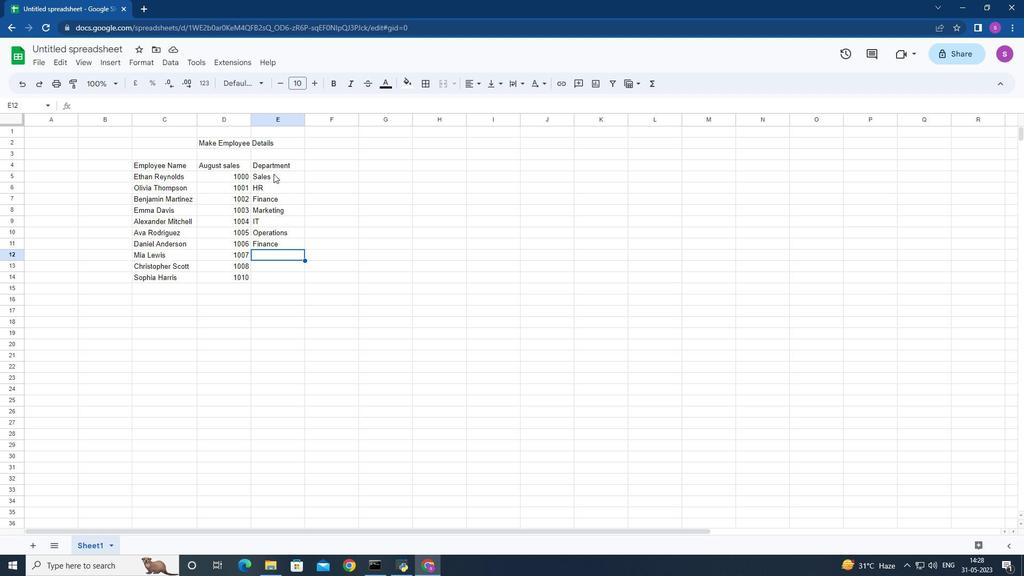 
Action: Key pressed <Key.shift>HR<Key.down><Key.shift>Sales<Key.down><Key.shift>M<Key.enter><Key.right><Key.up><Key.up><Key.up><Key.up><Key.up><Key.up><Key.up><Key.up><Key.up><Key.up><Key.up>
Screenshot: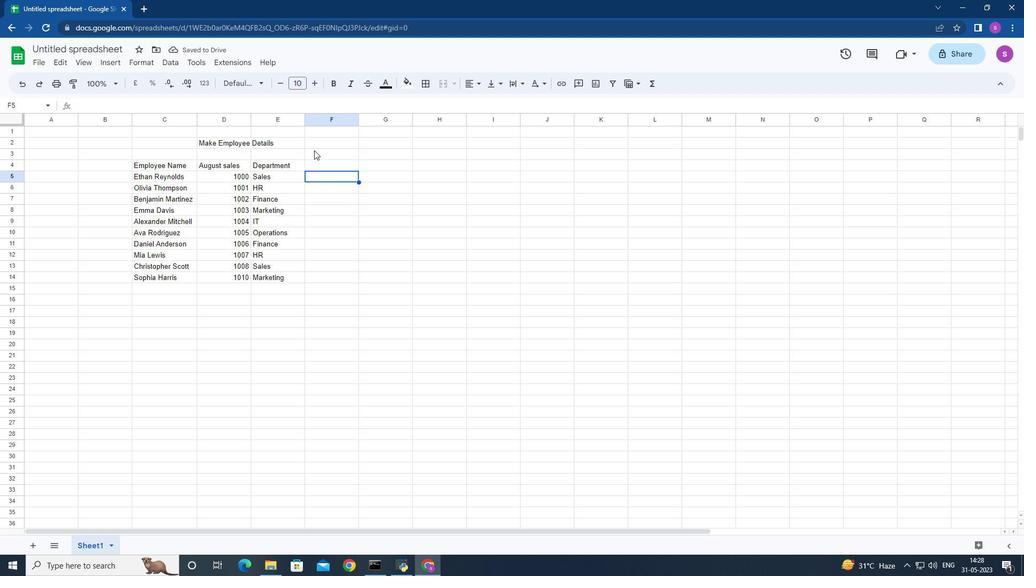 
Action: Mouse moved to (333, 197)
Screenshot: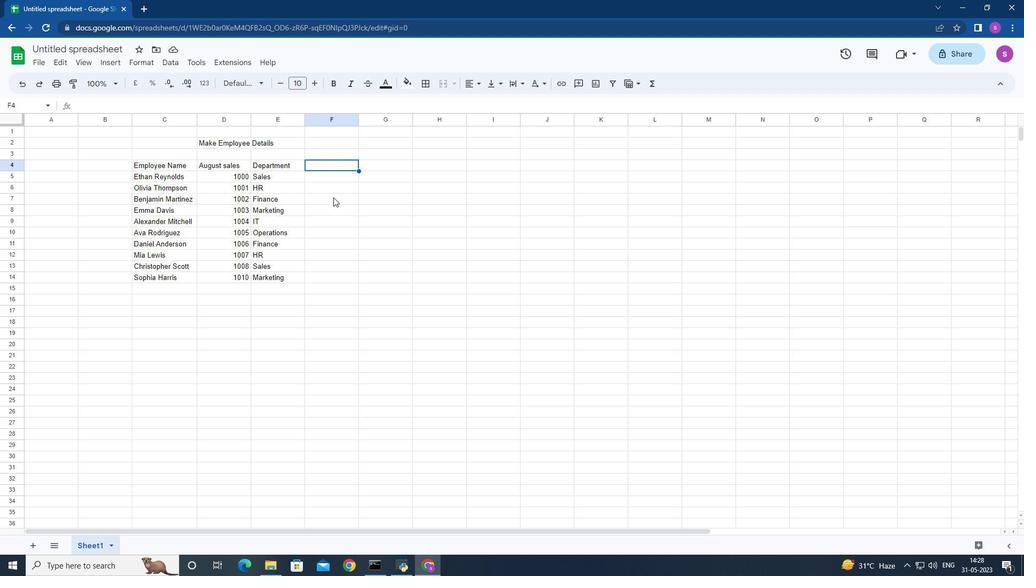 
Action: Key pressed <Key.shift>Position<Key.down><Key.shift>sa<Key.backspace><Key.backspace><Key.shift>Sales<Key.space><Key.shift>Manager<Key.down><Key.shift><Key.shift><Key.shift><Key.shift>HR<Key.space><Key.shift><Key.shift><Key.shift><Key.shift><Key.shift><Key.shift><Key.shift><Key.shift><Key.shift>Manager<Key.down><Key.shift>Ac
Screenshot: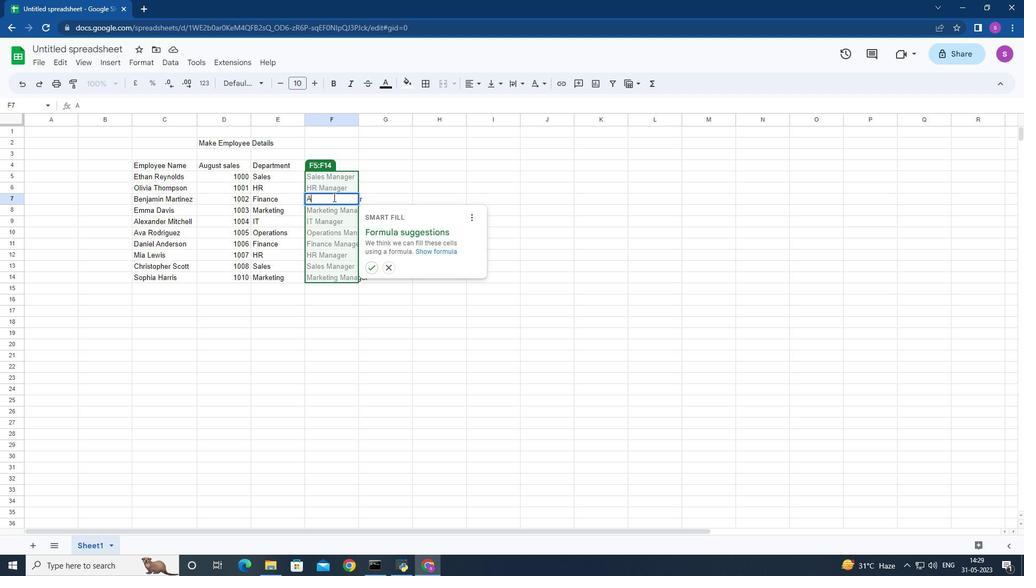 
Action: Mouse moved to (386, 265)
Screenshot: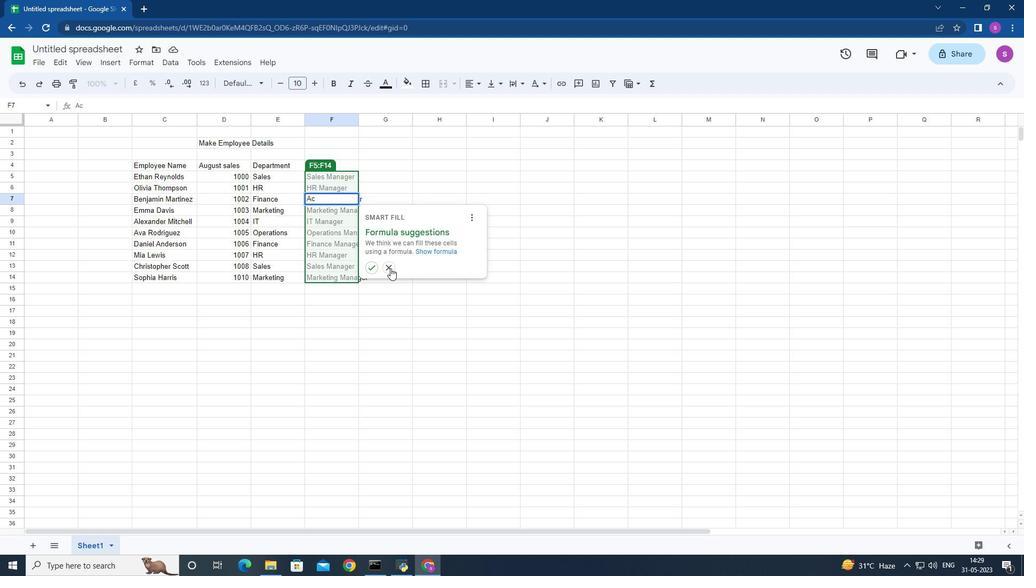 
Action: Mouse pressed left at (386, 265)
Screenshot: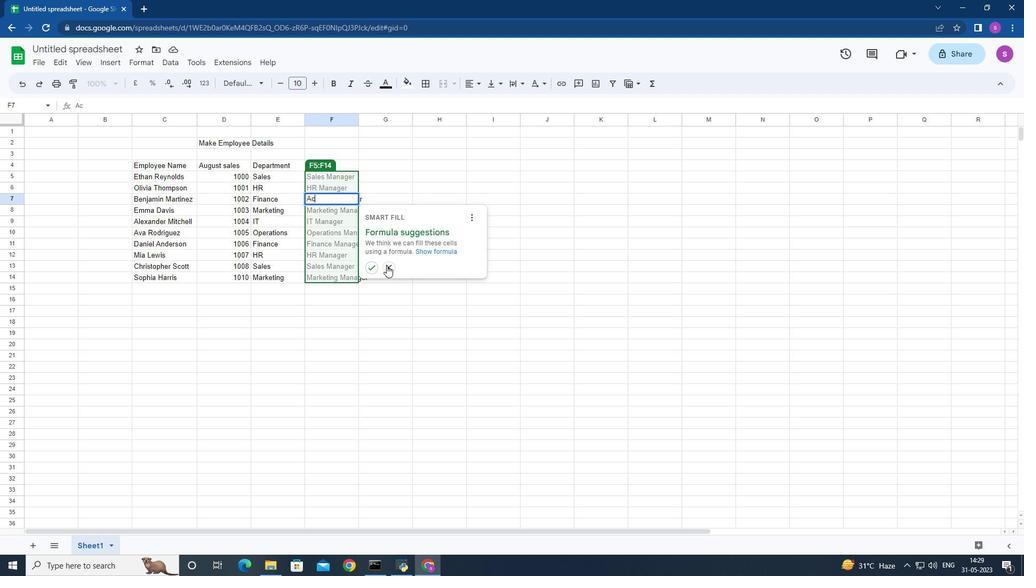 
Action: Mouse moved to (364, 283)
Screenshot: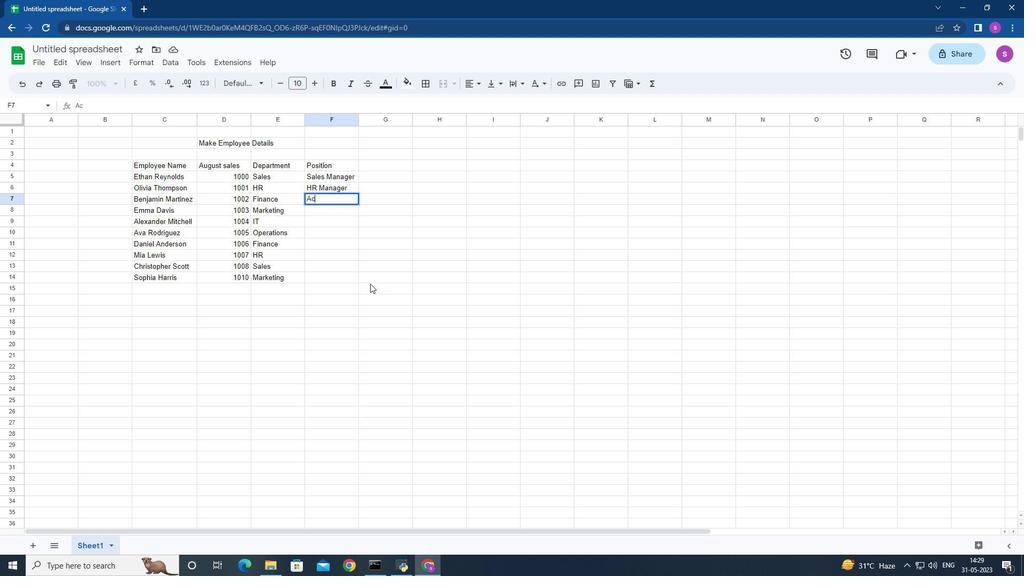 
Action: Key pressed countant<Key.down><Key.shift>Marj<Key.backspace>keting<Key.down><Key.up><Key.backspace><Key.shift>Marketing<Key.space><Key.shift>Specialist<Key.down><Key.shift><Key.shift><Key.shift><Key.shift><Key.shift><Key.shift><Key.shift><Key.shift><Key.shift><Key.shift>H<Key.shift><Key.shift><Key.shift><Key.shift><Key.shift><Key.shift>R<Key.space><Key.down><Key.up><Key.down><Key.shift>A<Key.enter><Key.shift>Market<Key.enter><Key.shift>IT<Key.space>s<Key.backspace><Key.shift>Specialist<Key.down><Key.shift>Operations<Key.space><Key.shift>Manager<Key.down><Key.shift>Financial<Key.space><Key.shift>Analyst<Key.right>
Screenshot: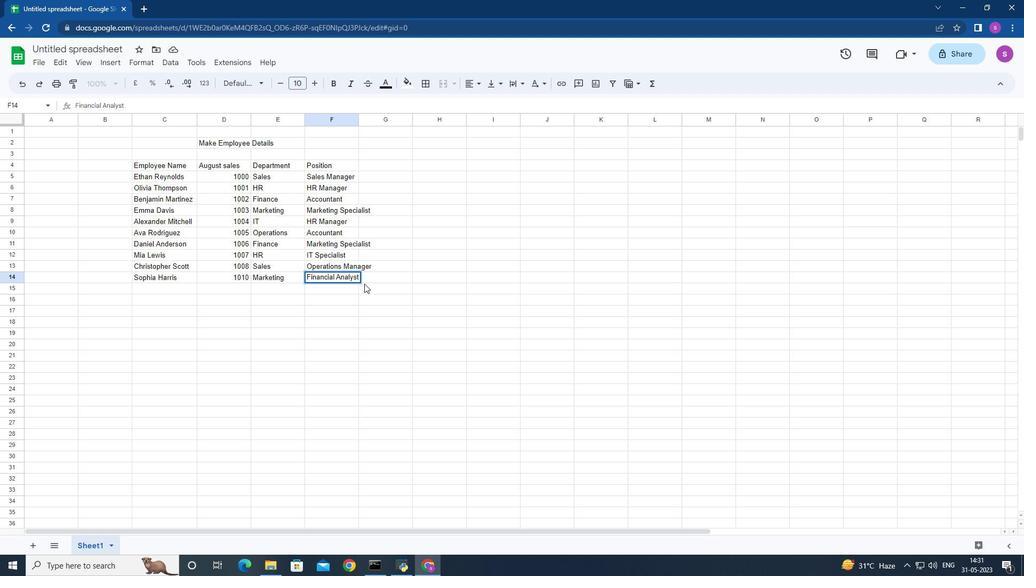 
Action: Mouse moved to (358, 122)
Screenshot: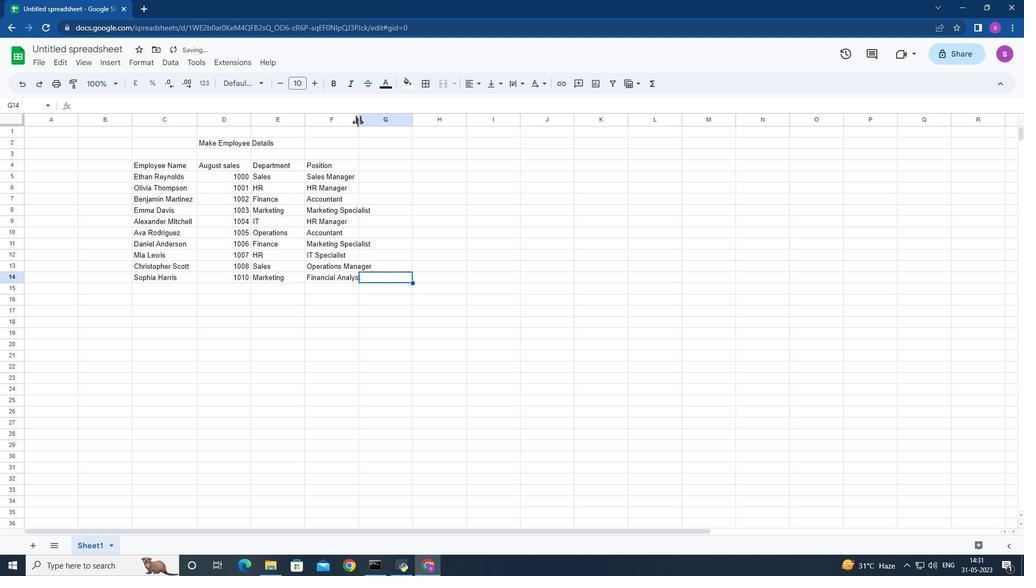 
Action: Mouse pressed left at (358, 122)
Screenshot: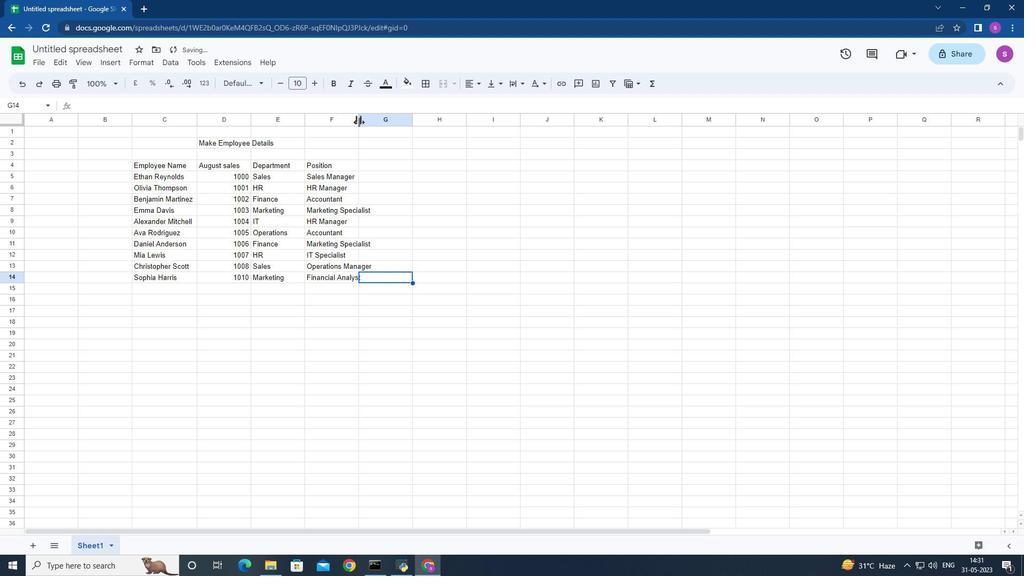 
Action: Mouse moved to (400, 163)
Screenshot: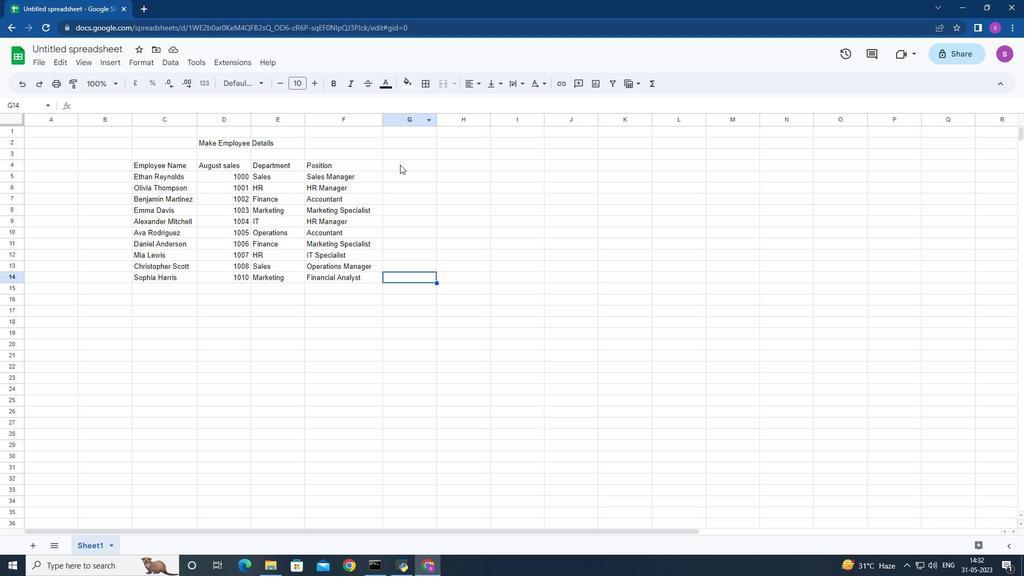 
Action: Mouse pressed left at (400, 163)
Screenshot: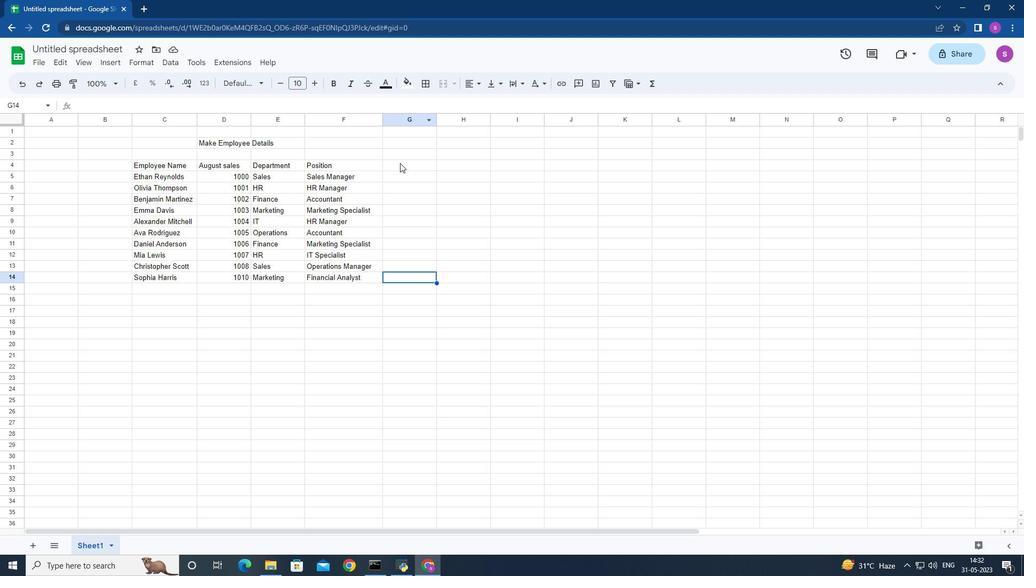 
Action: Mouse moved to (400, 163)
Screenshot: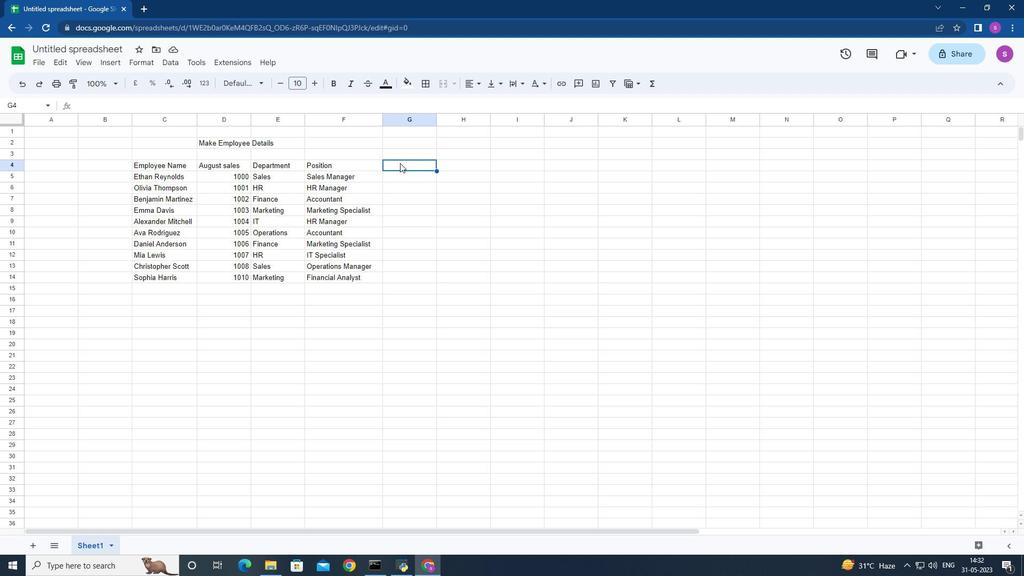
Action: Key pressed <Key.shift>USD<Key.down>5000<Key.down>4500<Key.down>4000<Key.down>3800<Key.down>4200<Key.down>5200<Key.down>3800<Key.down>2800<Key.down>3200<Key.down>2500<Key.right><Key.up><Key.up><Key.up><Key.up><Key.up><Key.up><Key.up><Key.up><Key.up><Key.up><Key.shift>Datew<Key.backspace><Key.down>1/15/22<Key.backspace>020<Key.down>7/1/2019<Key.enter><Key.up><Key.up><Key.down><Key.down>3/10/2021<Key.enter>2/5/2022<Key.enter>11/30/2018<Key.enter>6/15/2020<Key.enter>9/1/2021<Key.enter>4/20/2022<Key.enter>2/10/2019/<Key.enter><Key.up>
Screenshot: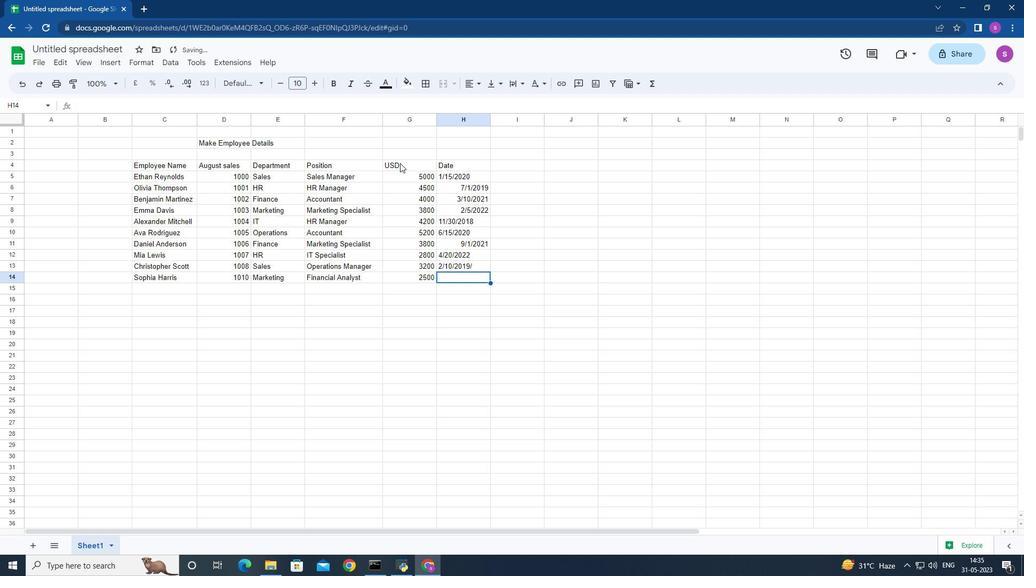 
Action: Mouse moved to (474, 263)
Screenshot: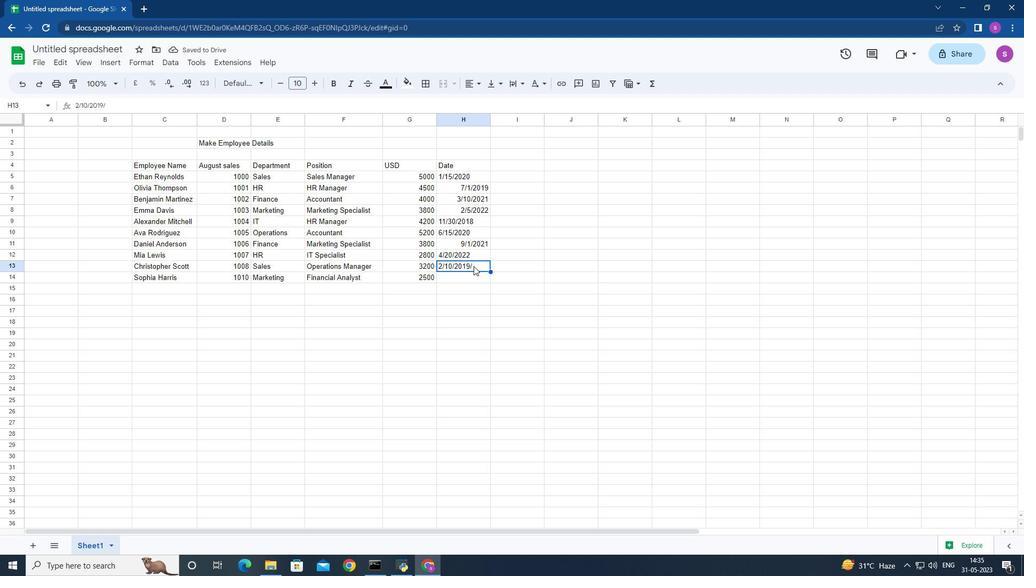 
Action: Mouse pressed left at (474, 263)
Screenshot: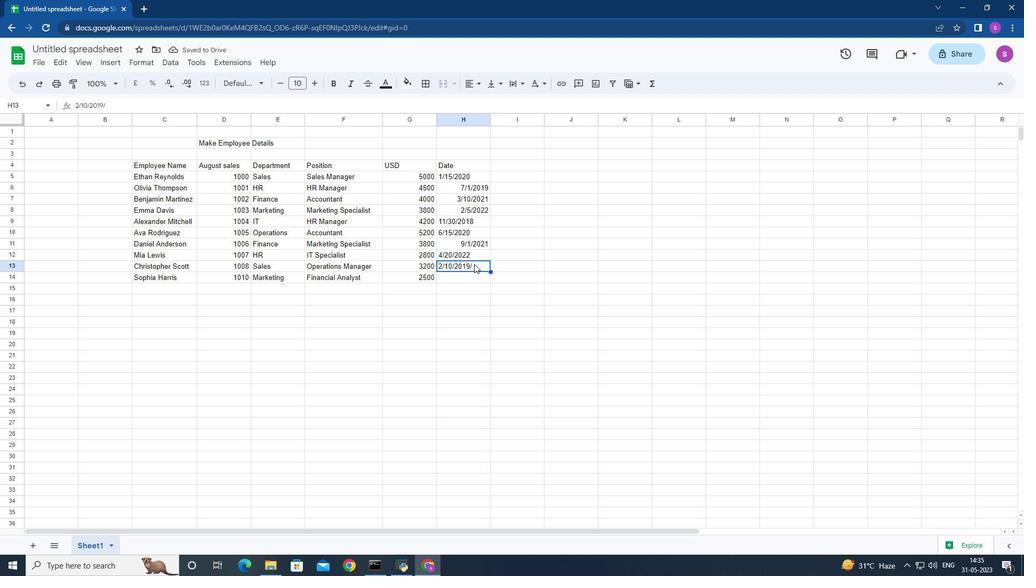 
Action: Mouse moved to (472, 264)
Screenshot: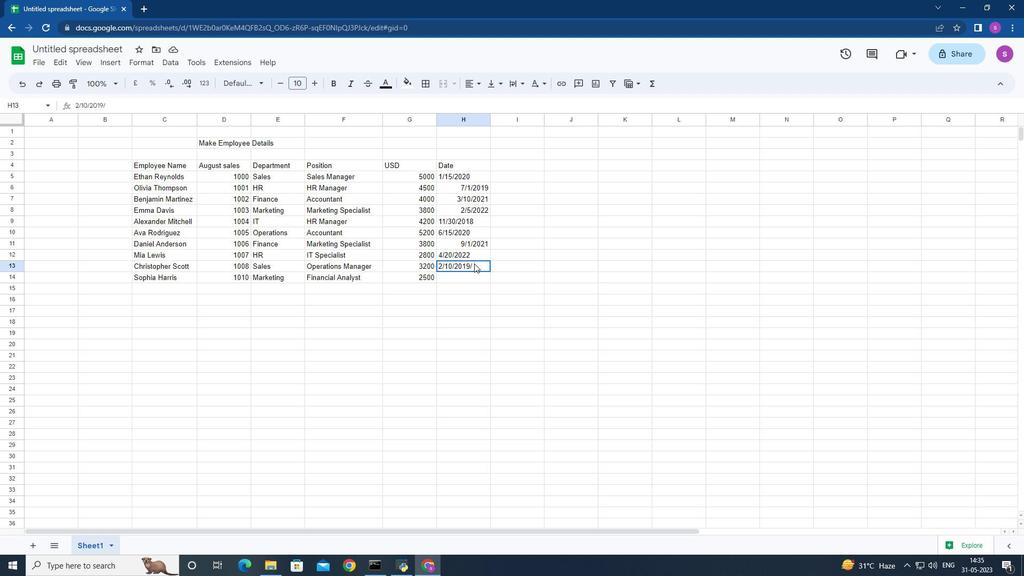 
Action: Key pressed <Key.backspace>2/10/2019<Key.enter>9/5/2020<Key.enter>
Screenshot: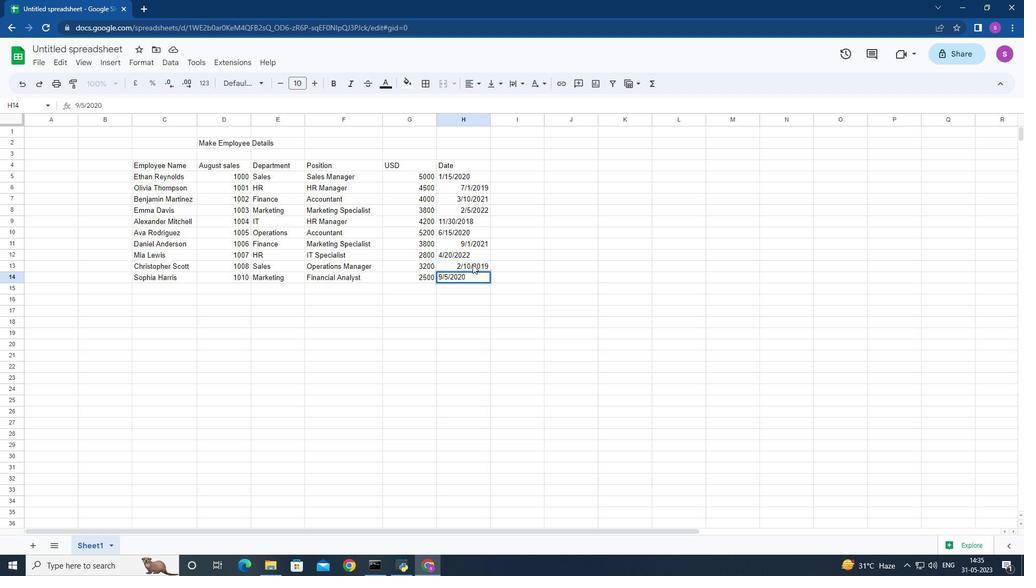 
Action: Mouse moved to (443, 174)
Screenshot: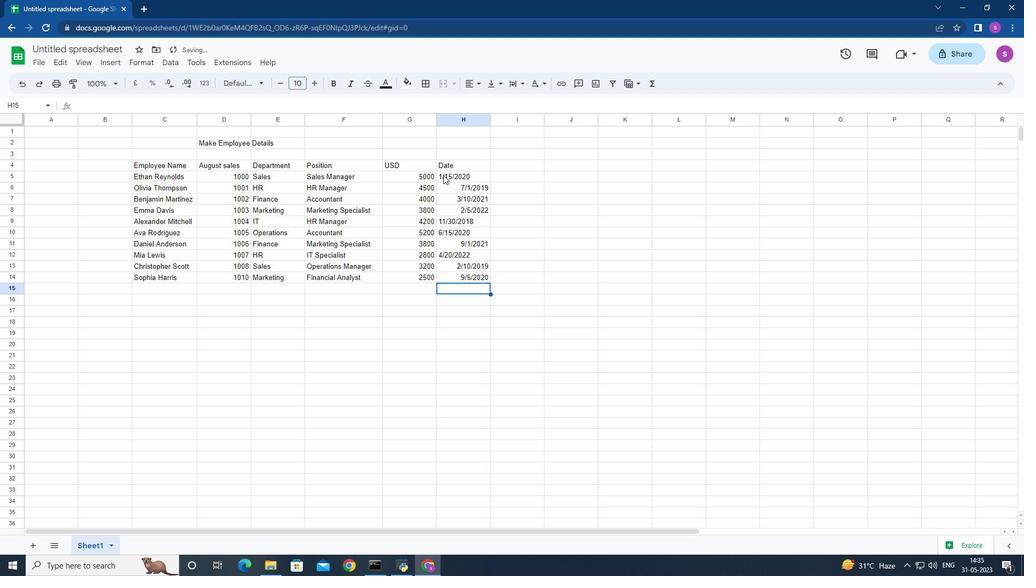 
Action: Mouse pressed left at (443, 174)
Screenshot: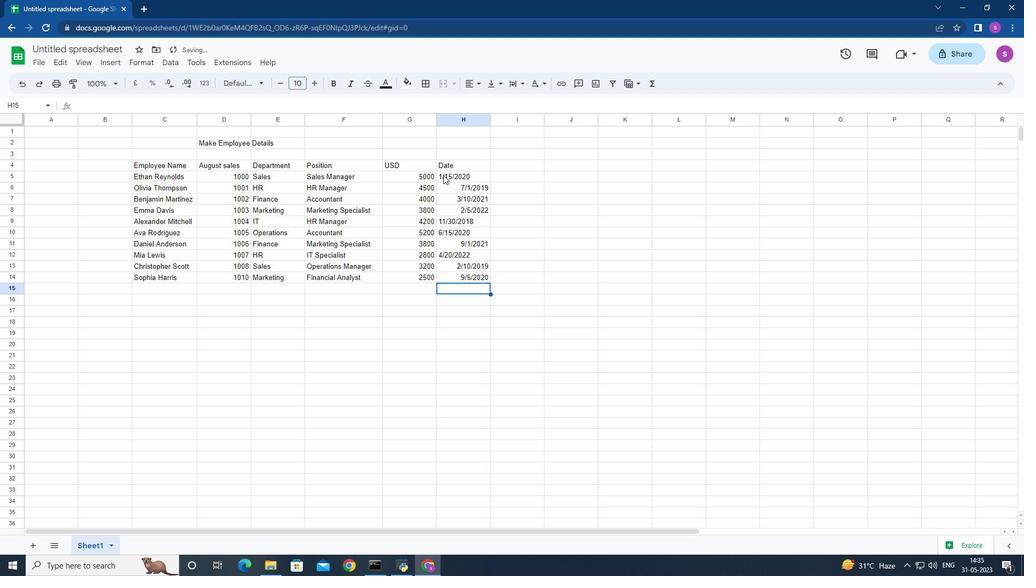 
Action: Mouse moved to (475, 85)
Screenshot: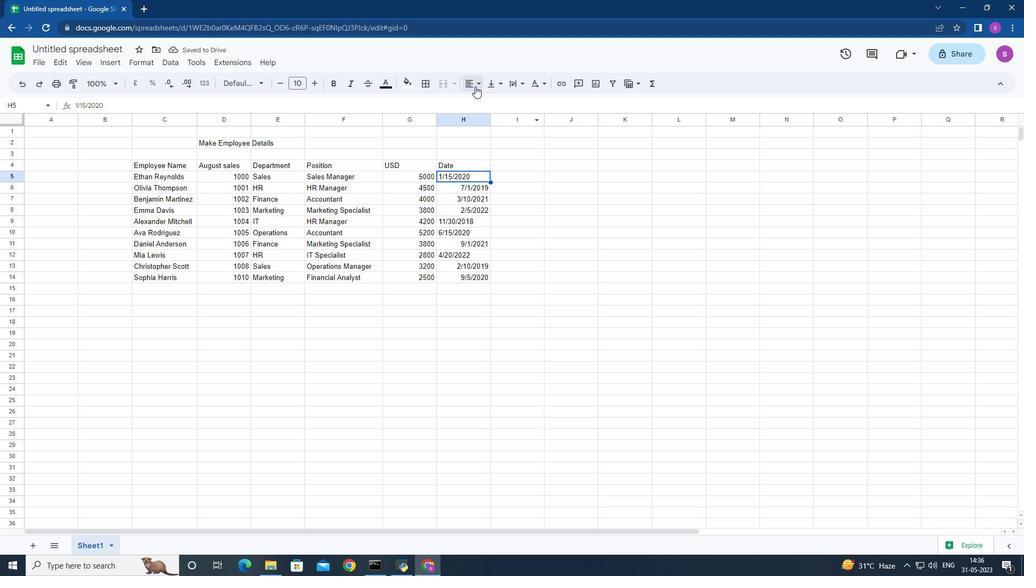 
Action: Mouse pressed left at (475, 85)
Screenshot: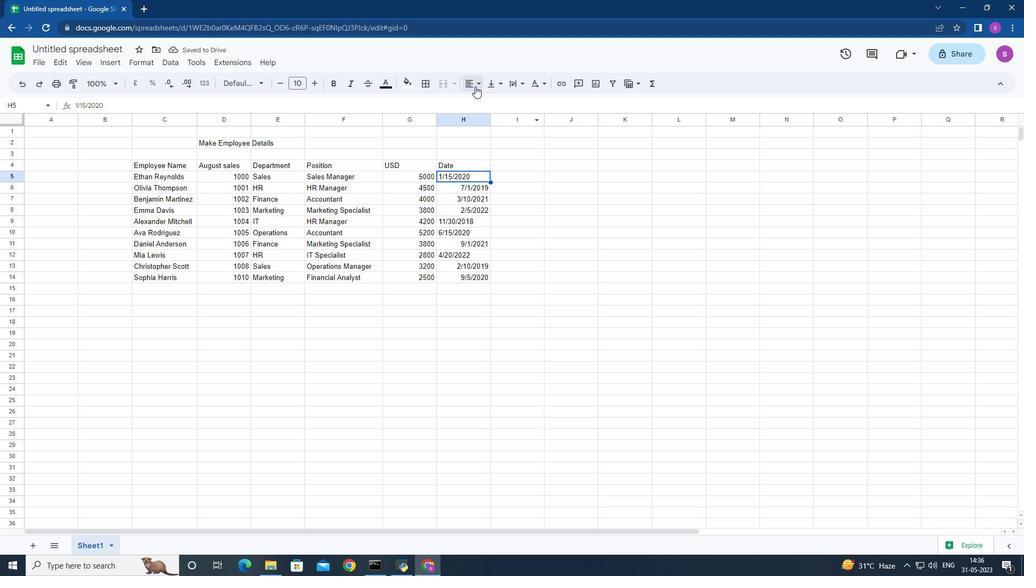 
Action: Mouse moved to (506, 101)
Screenshot: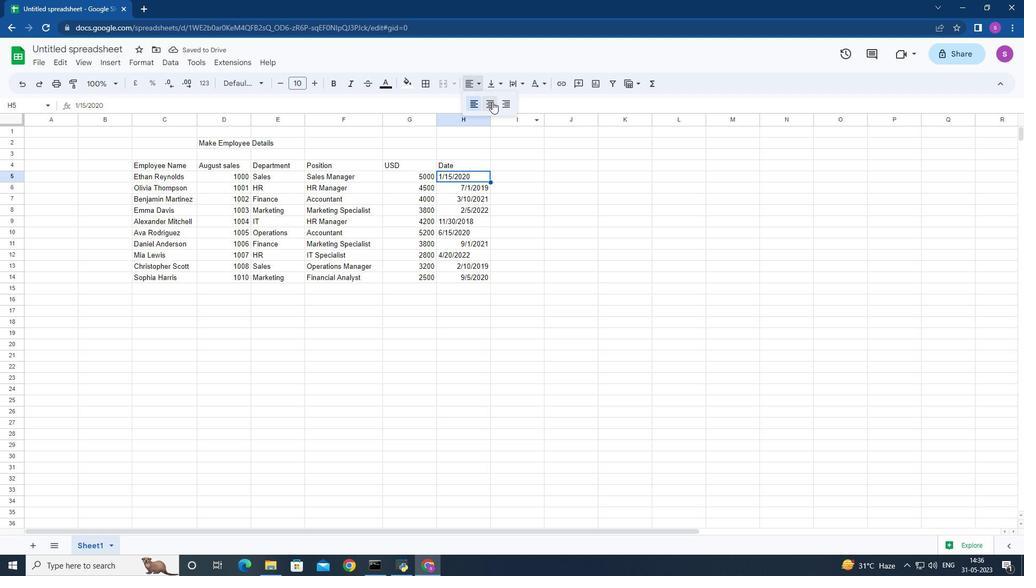
Action: Mouse pressed left at (506, 101)
Screenshot: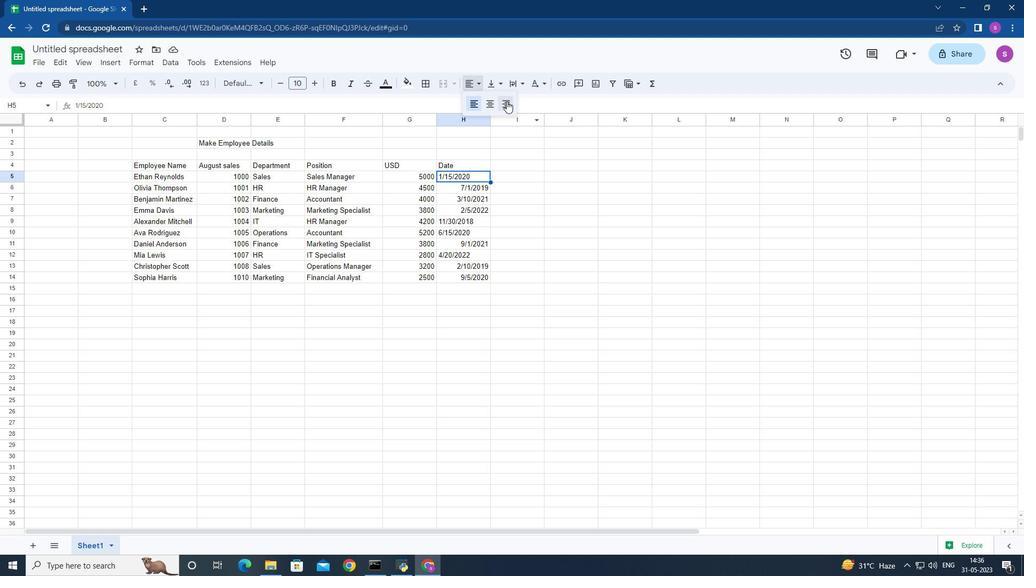 
Action: Mouse moved to (451, 221)
Screenshot: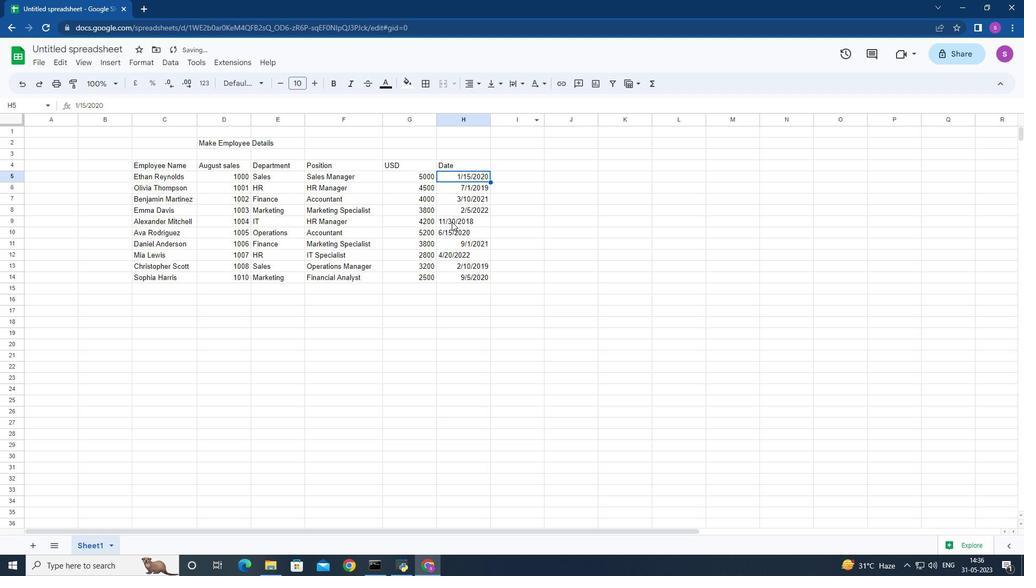 
Action: Mouse pressed left at (451, 221)
Screenshot: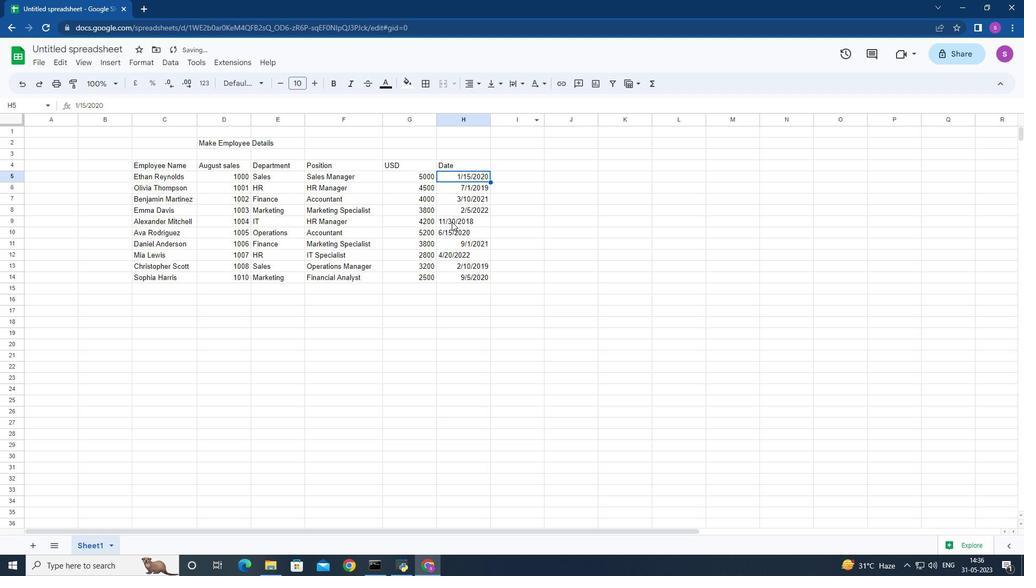 
Action: Mouse moved to (478, 85)
Screenshot: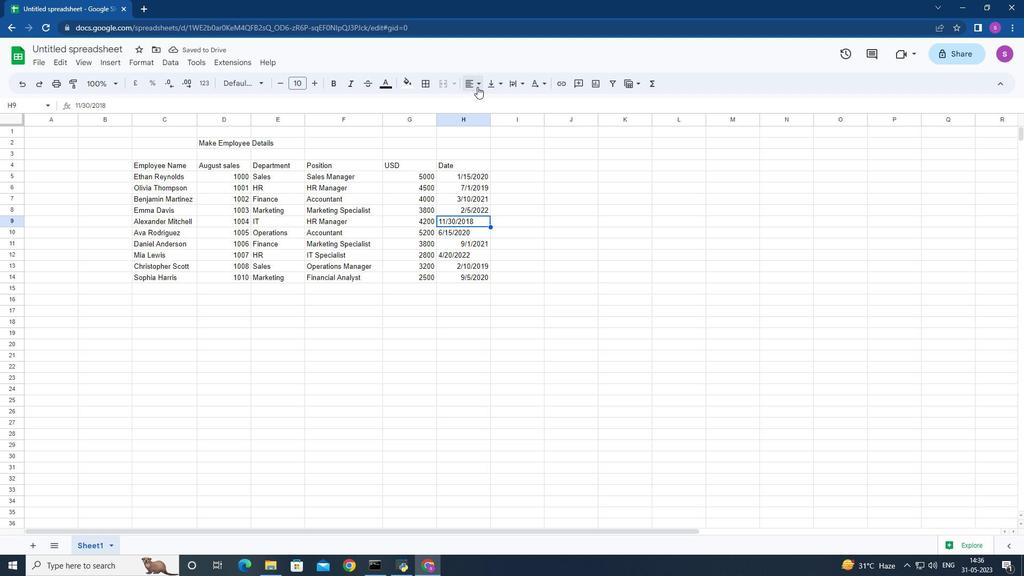
Action: Mouse pressed left at (478, 85)
Screenshot: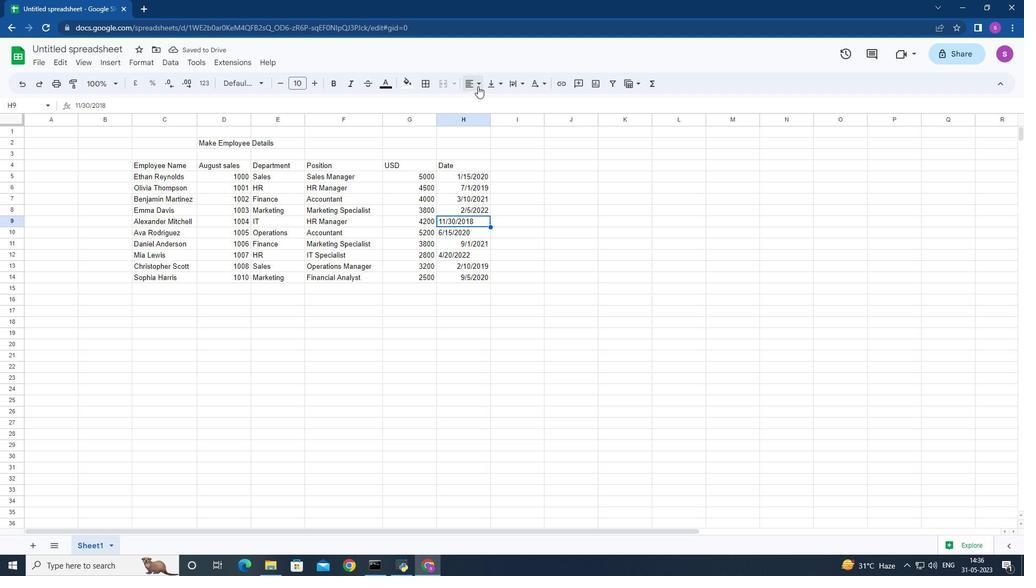 
Action: Mouse moved to (505, 102)
Screenshot: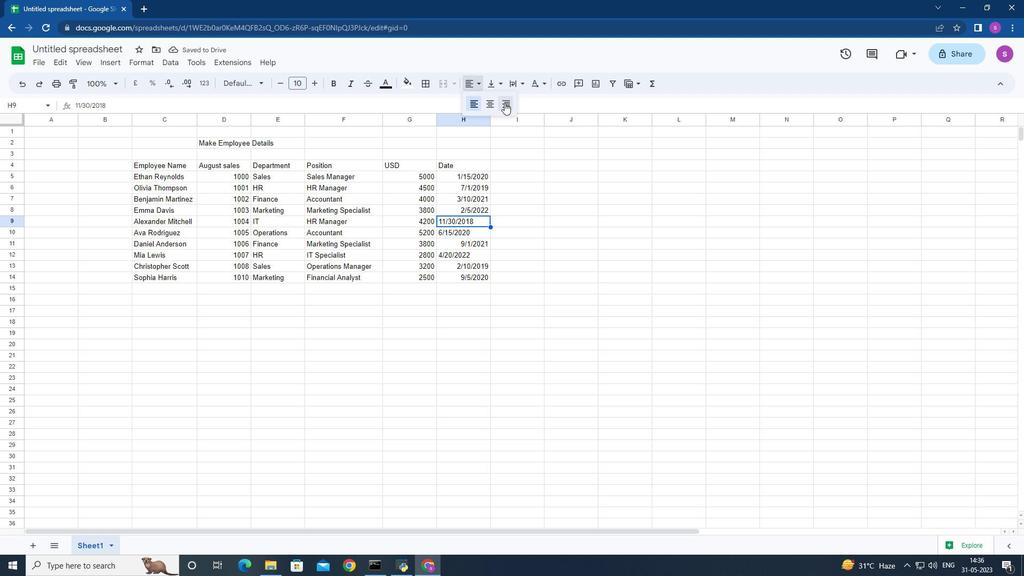 
Action: Mouse pressed left at (505, 102)
Screenshot: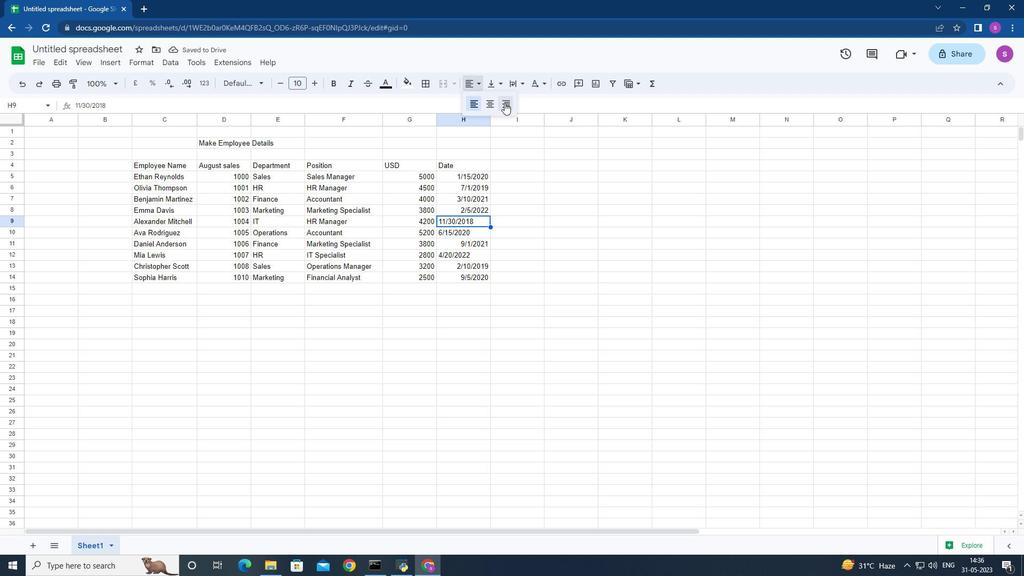 
Action: Mouse moved to (461, 231)
Screenshot: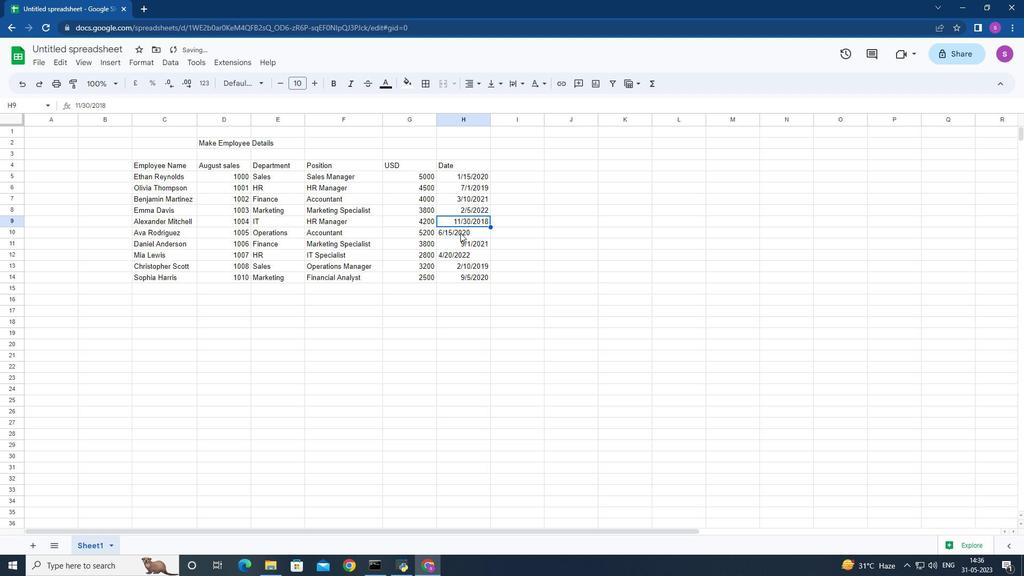 
Action: Mouse pressed left at (461, 231)
Screenshot: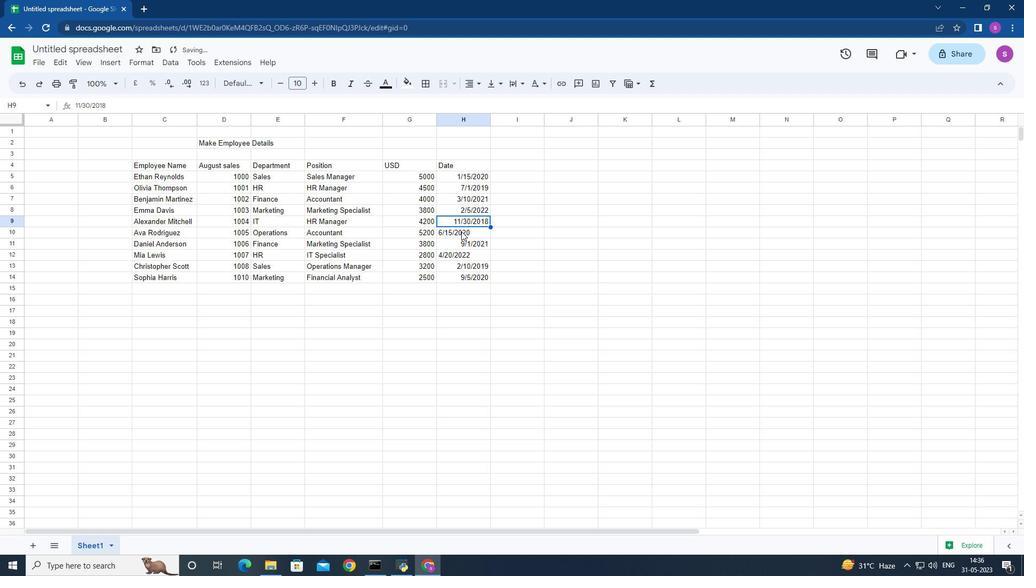 
Action: Mouse moved to (478, 81)
Screenshot: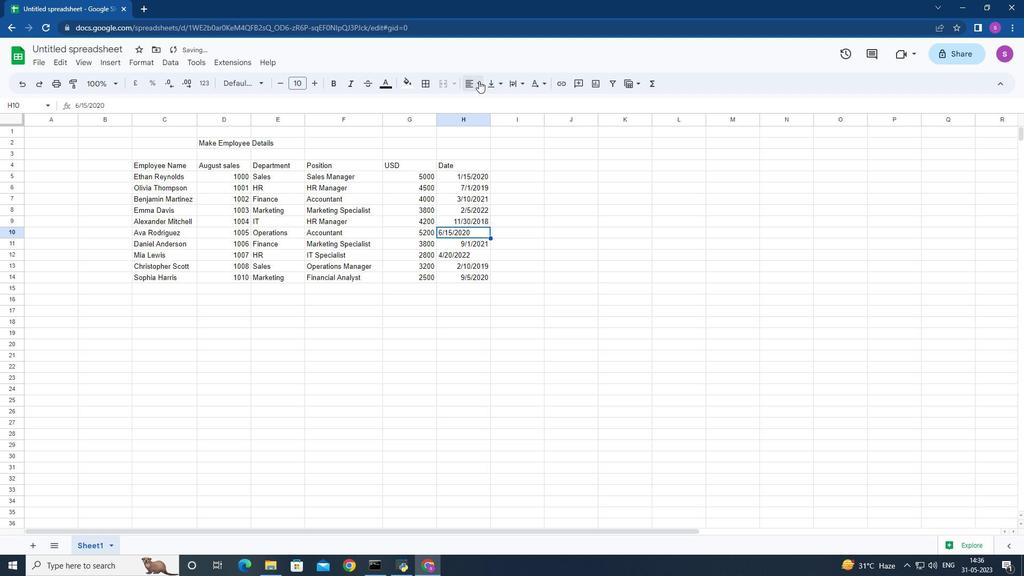 
Action: Mouse pressed left at (478, 81)
Screenshot: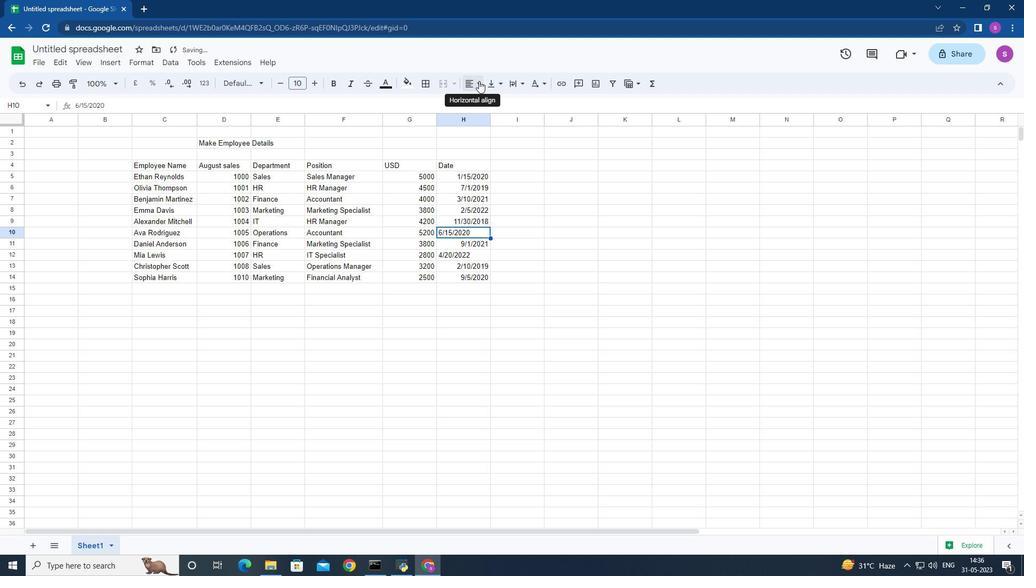 
Action: Mouse moved to (509, 102)
Screenshot: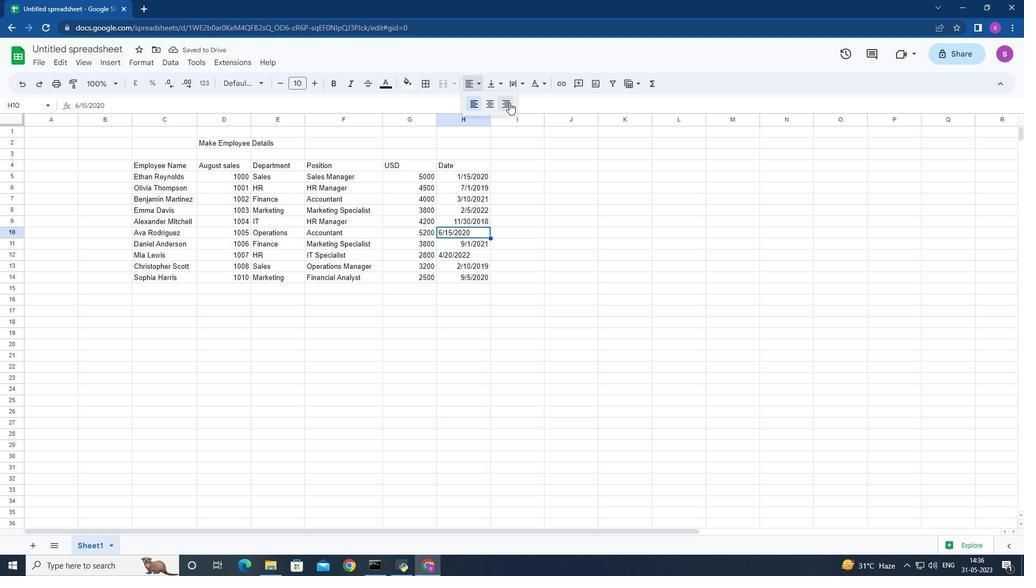 
Action: Mouse pressed left at (509, 102)
Screenshot: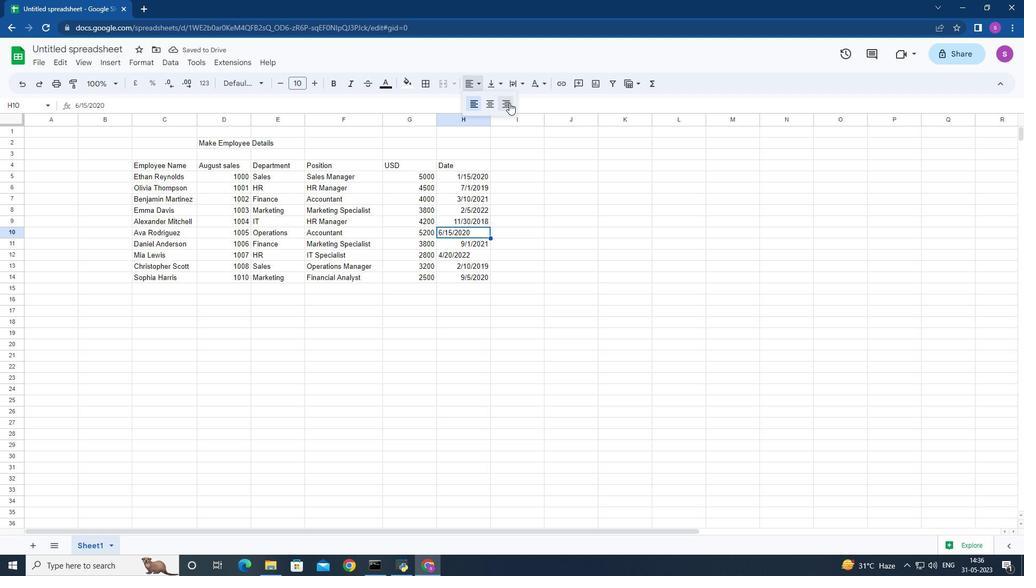 
Action: Mouse moved to (464, 254)
Screenshot: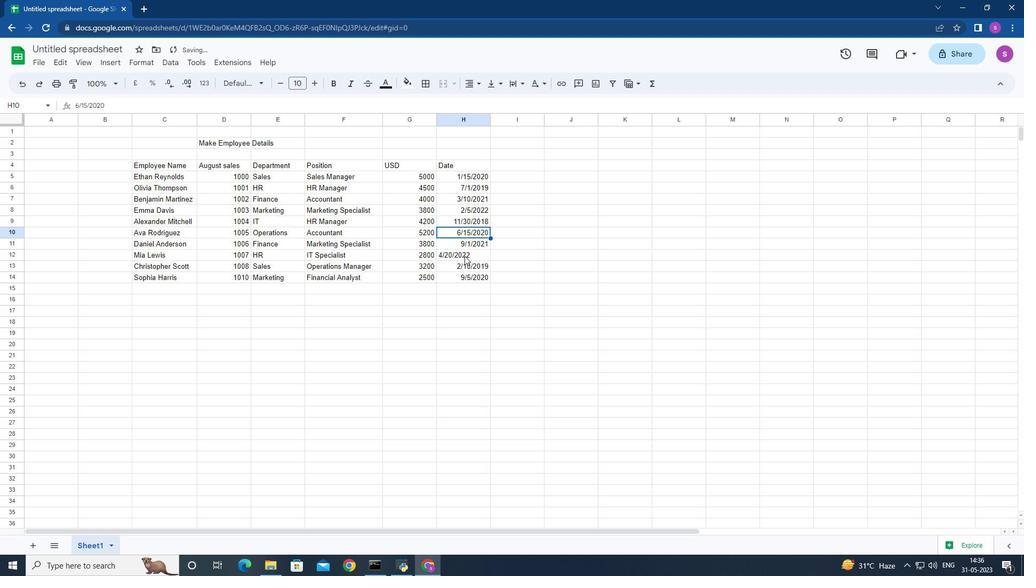 
Action: Mouse pressed left at (464, 254)
Screenshot: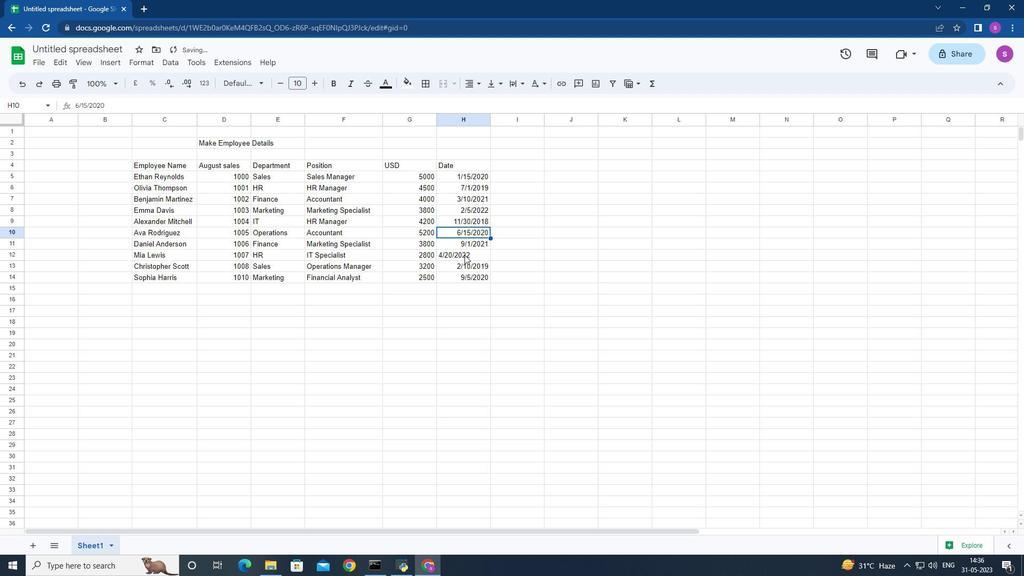 
Action: Mouse moved to (478, 84)
Screenshot: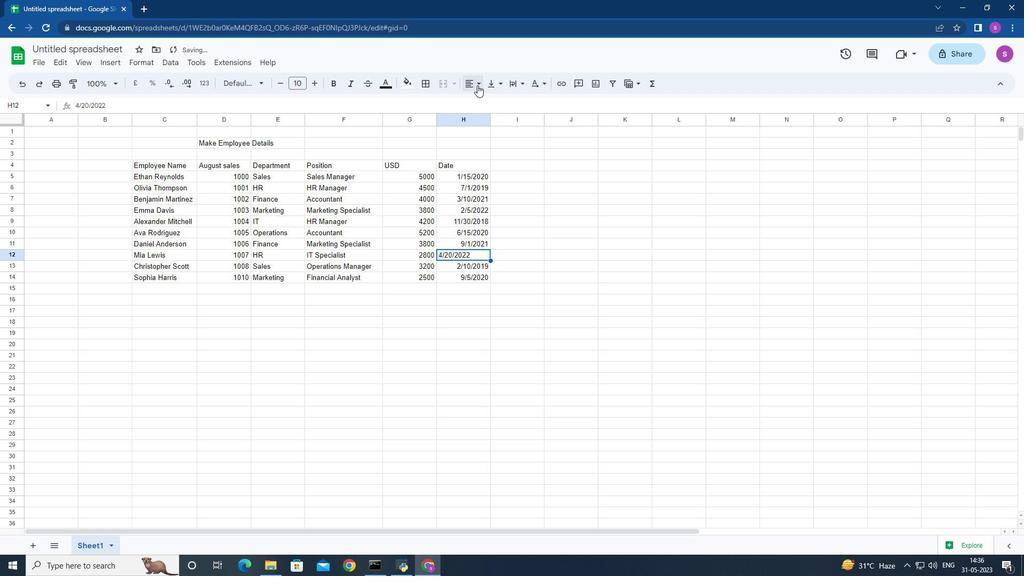 
Action: Mouse pressed left at (478, 84)
Screenshot: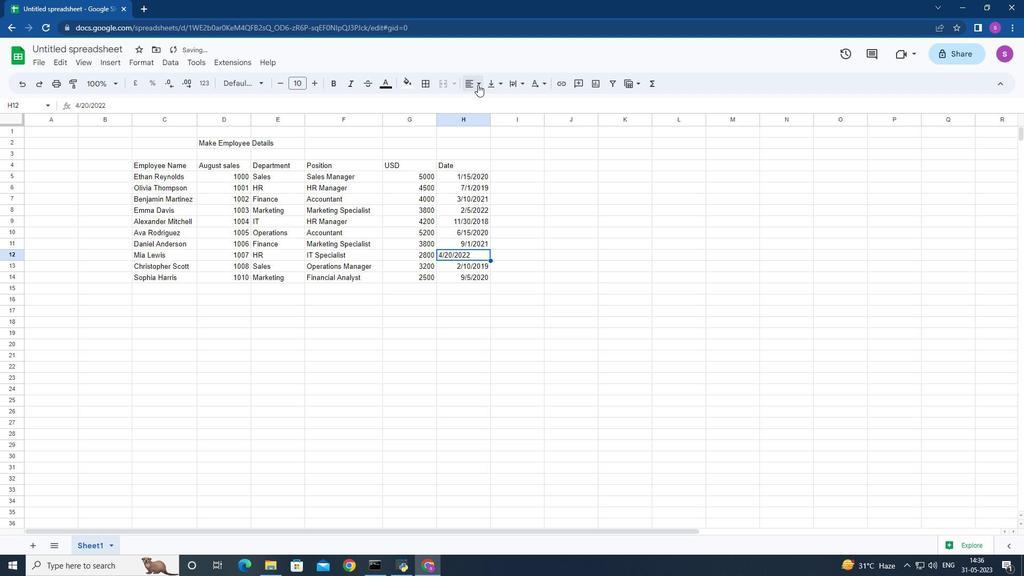 
Action: Mouse moved to (504, 105)
Screenshot: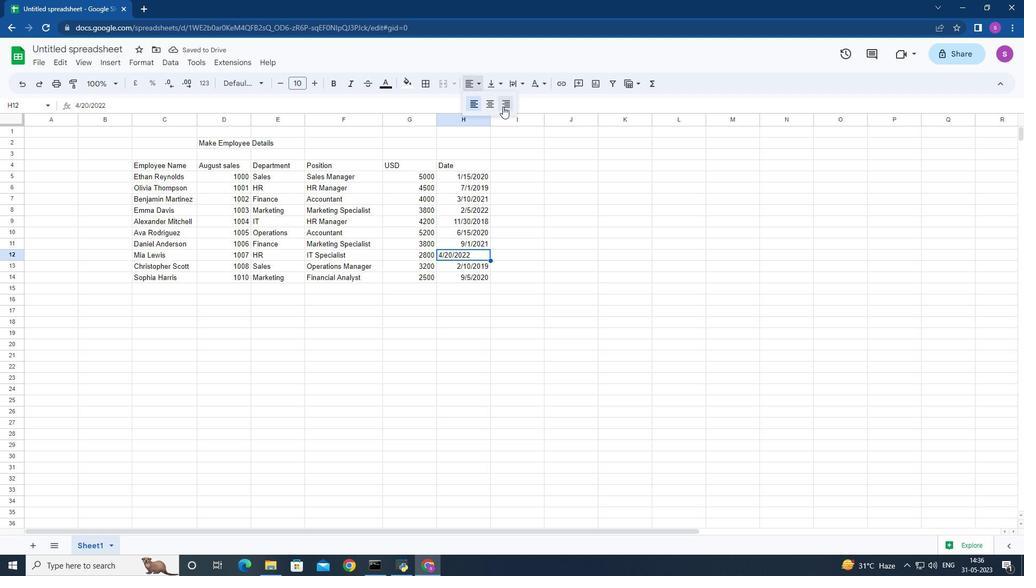 
Action: Mouse pressed left at (504, 105)
Screenshot: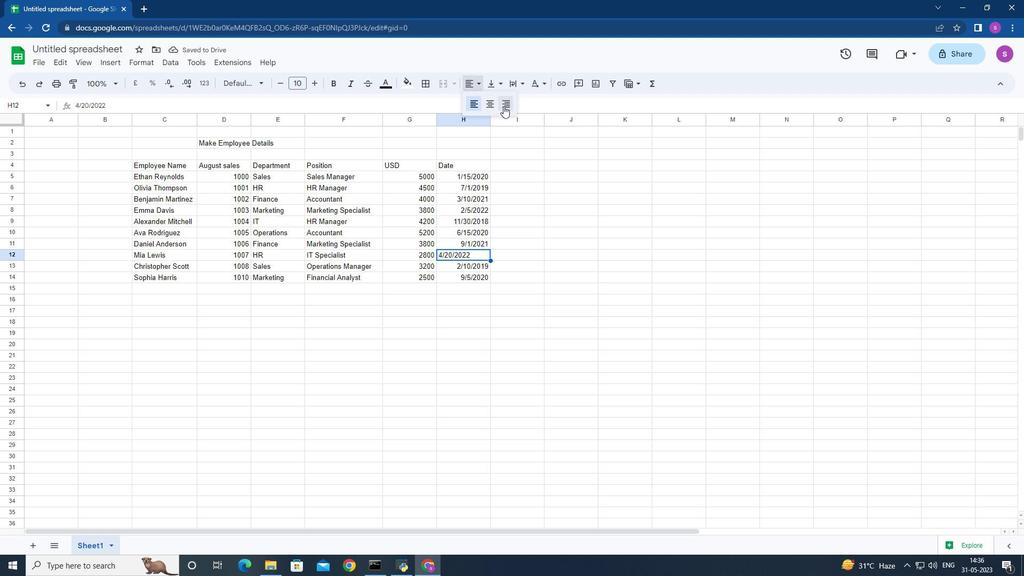 
Action: Mouse moved to (76, 43)
Screenshot: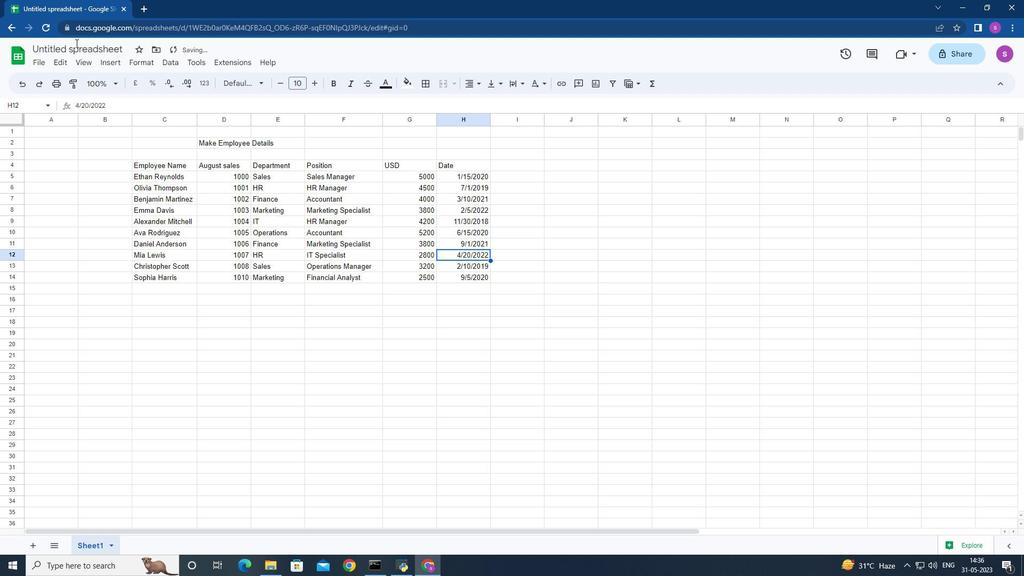 
Action: Mouse pressed left at (76, 43)
Screenshot: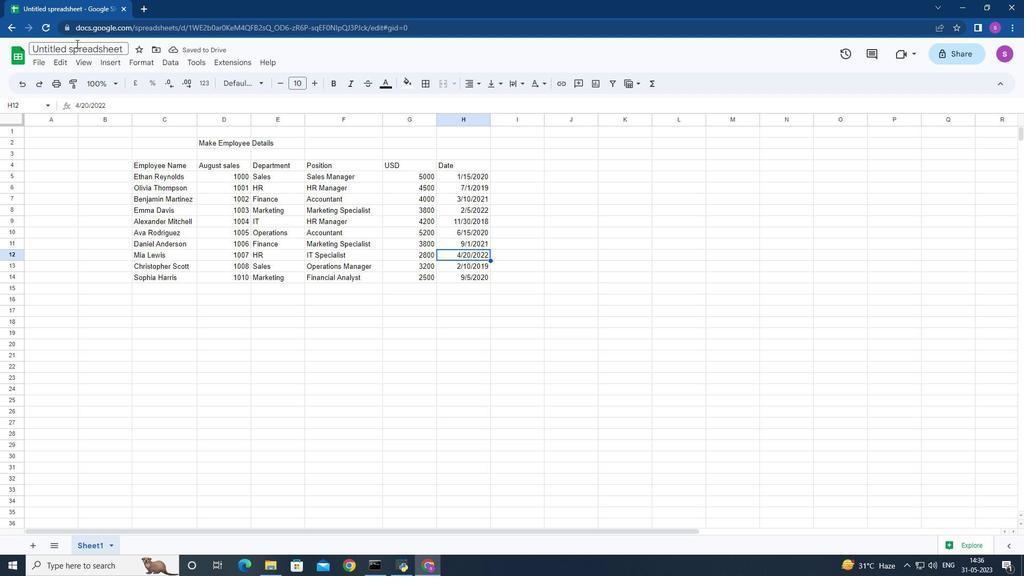 
Action: Mouse moved to (76, 44)
Screenshot: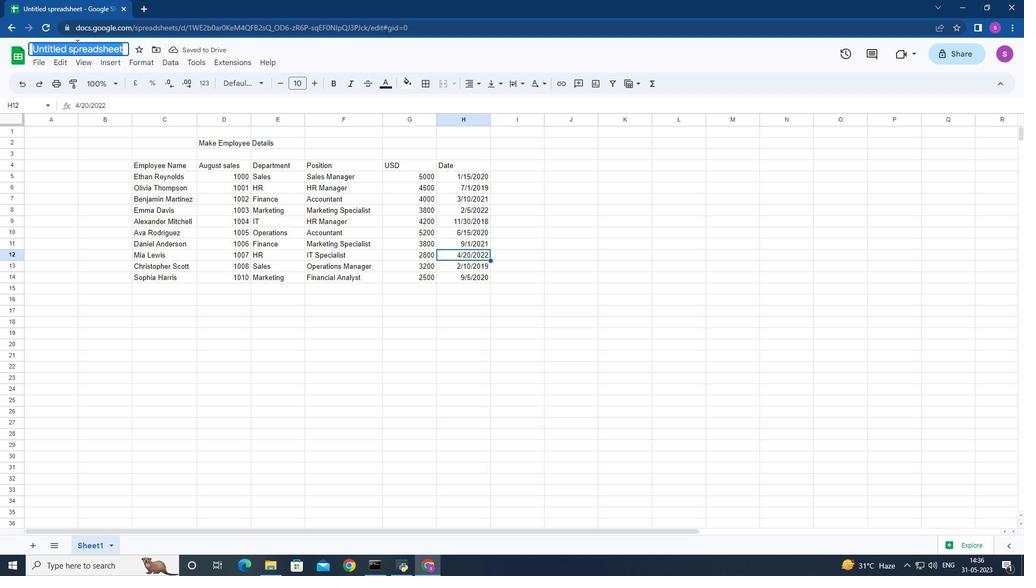 
Action: Key pressed <Key.backspace><Key.shift>Budget<Key.space><Key.shift>Plan<Key.space><Key.shift>Data<Key.enter>ctrl+S
Screenshot: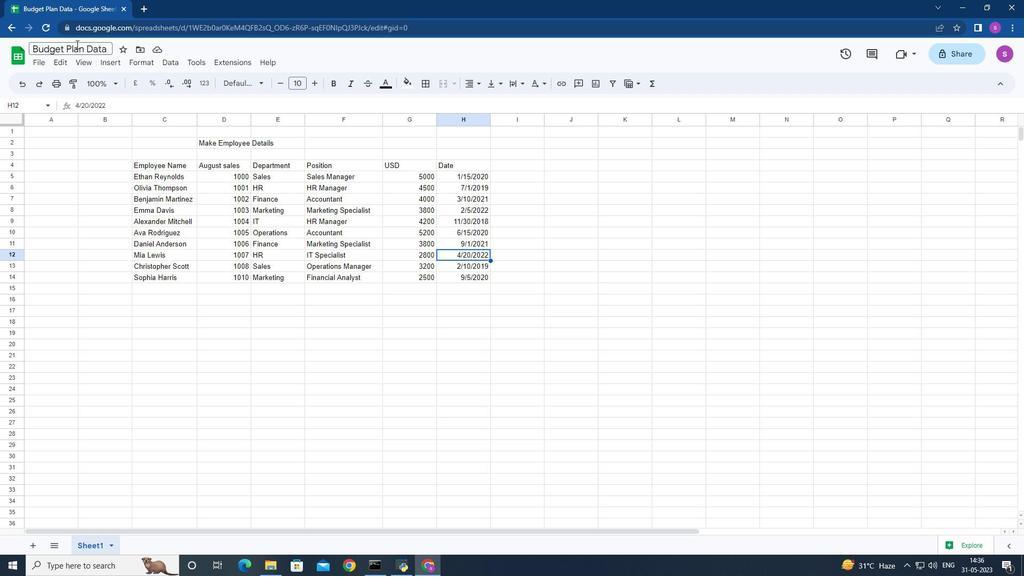
Action: Mouse moved to (296, 368)
Screenshot: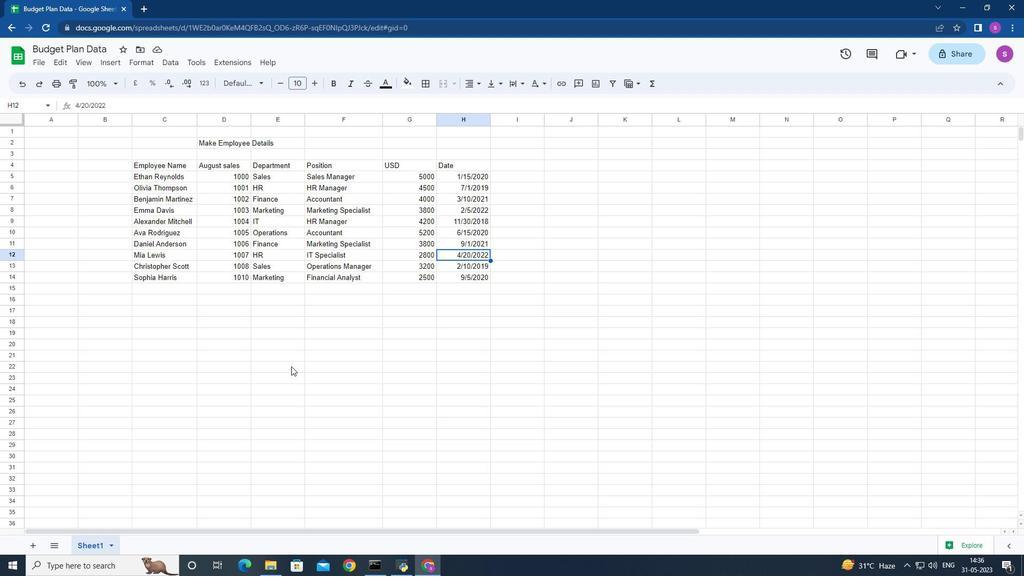 
